 Task: Search one way flight ticket for 4 adults, 1 infant in seat and 1 infant on lap in premium economy from Riverton: Central Wyoming Regional Airport (was Riverton Regional) to Laramie: Laramie Regional Airport on 5-3-2023. Choice of flights is American. Number of bags: 5 checked bags. Price is upto 98000. Outbound departure time preference is 14:45.
Action: Mouse moved to (323, 273)
Screenshot: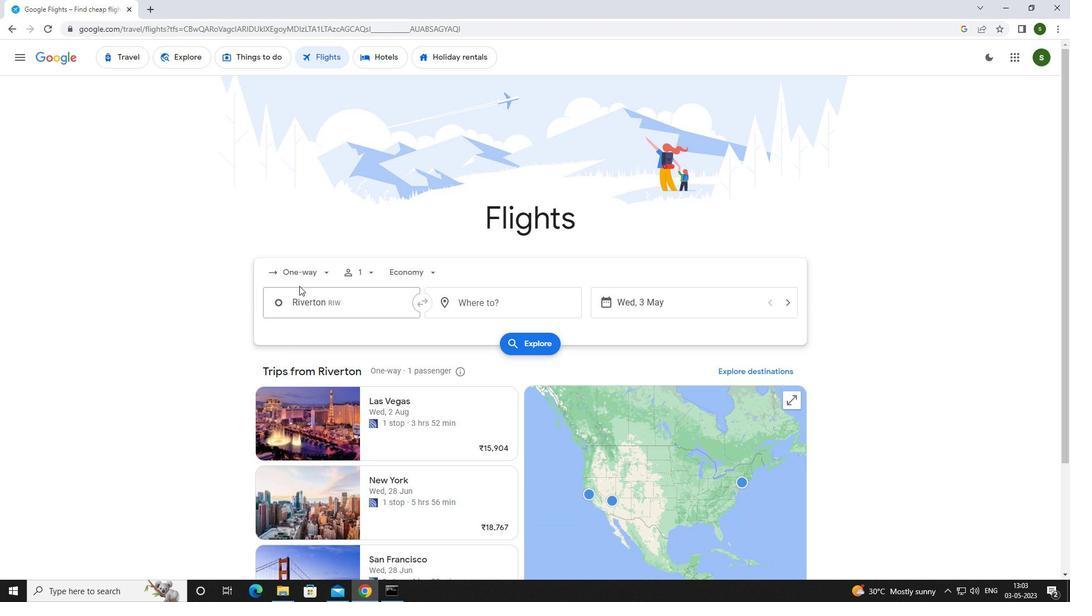 
Action: Mouse pressed left at (323, 273)
Screenshot: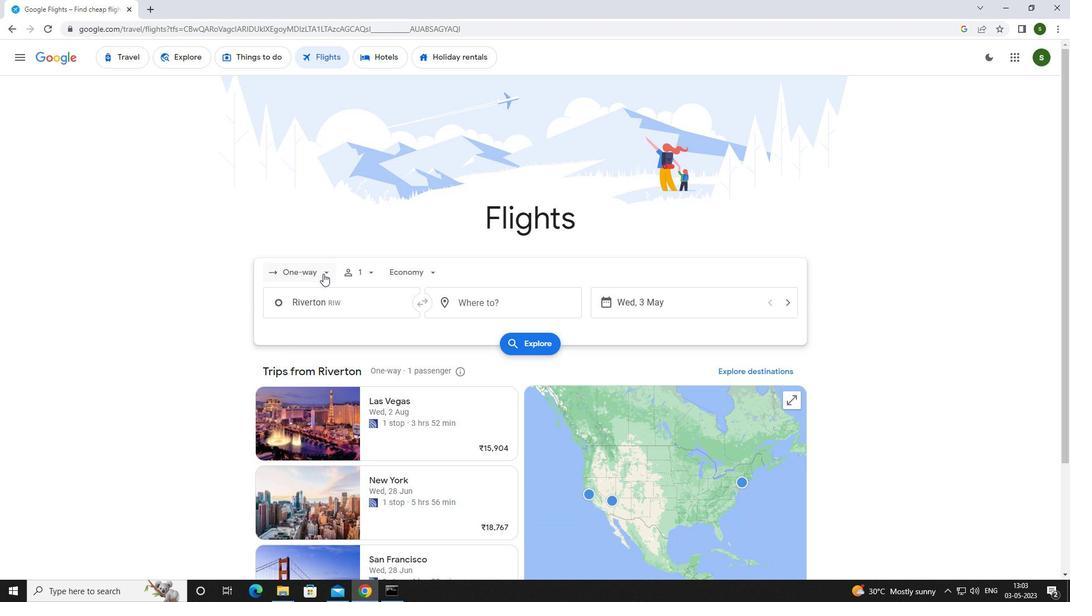 
Action: Mouse moved to (313, 328)
Screenshot: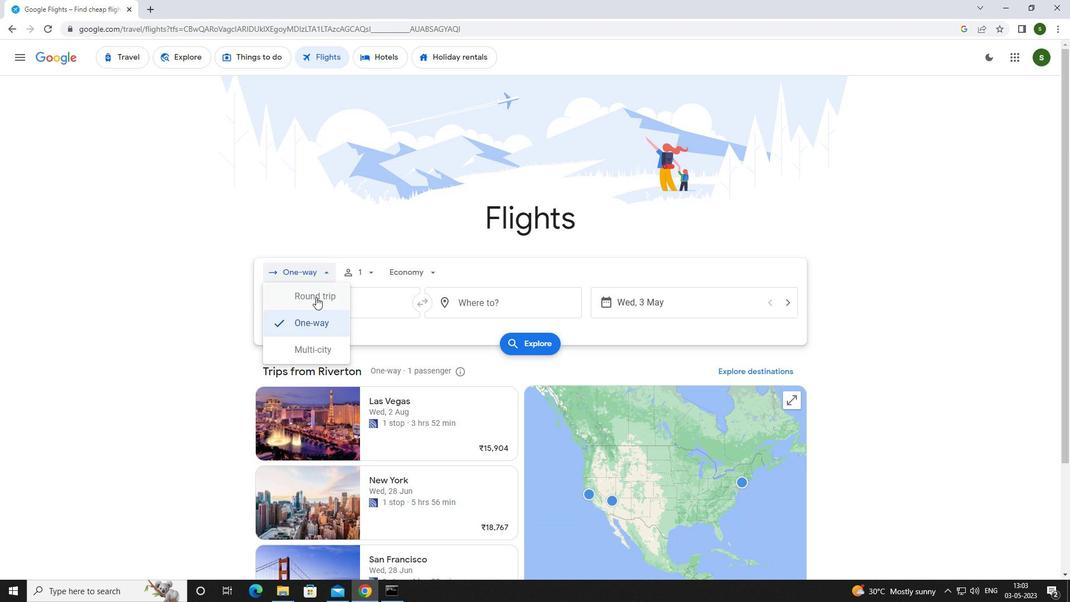 
Action: Mouse pressed left at (313, 328)
Screenshot: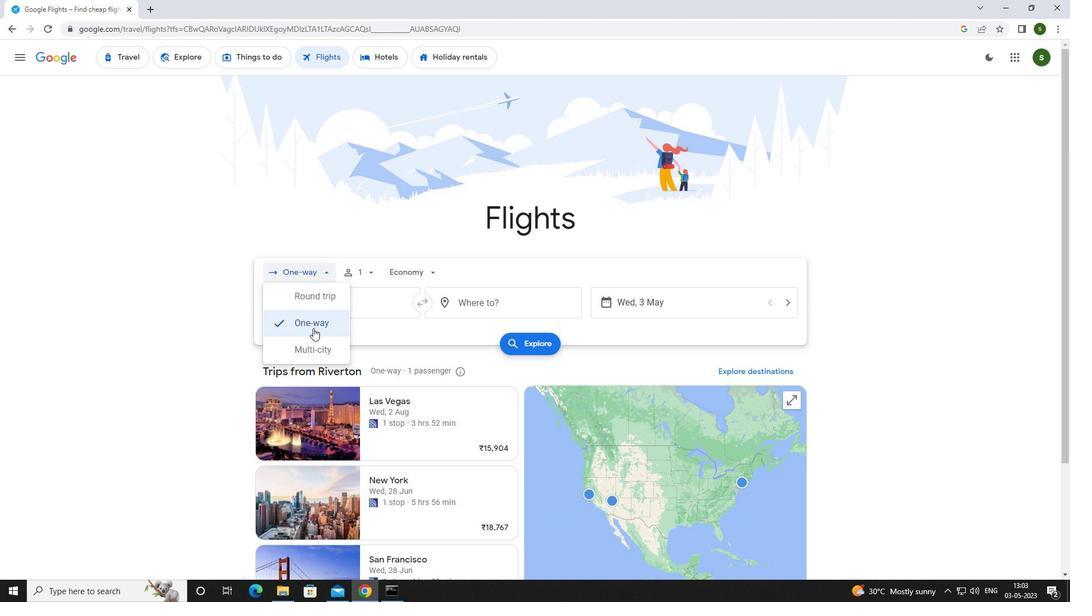 
Action: Mouse moved to (371, 277)
Screenshot: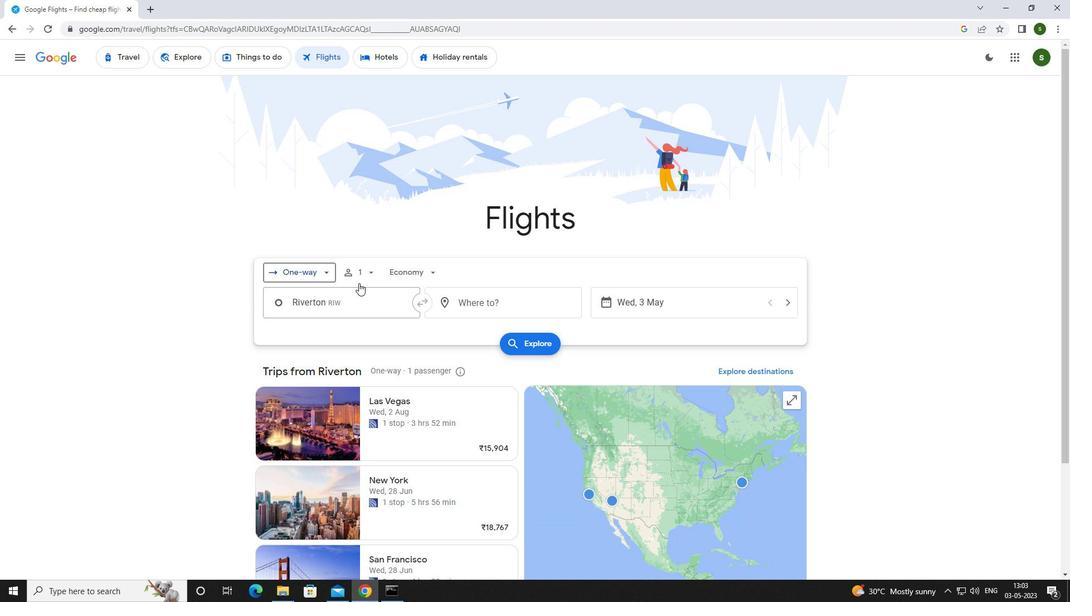 
Action: Mouse pressed left at (371, 277)
Screenshot: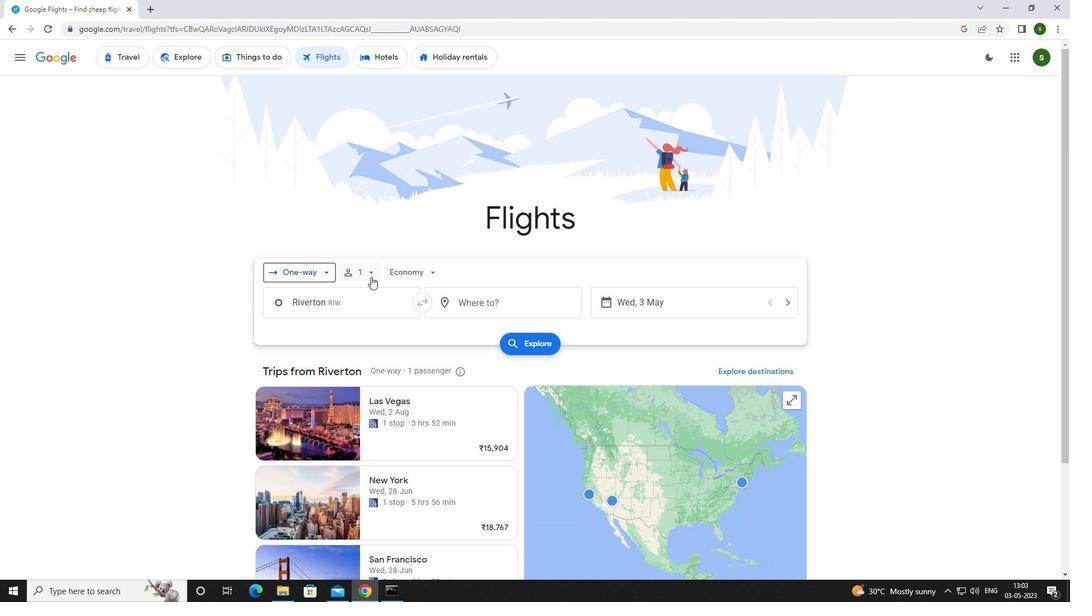 
Action: Mouse moved to (452, 303)
Screenshot: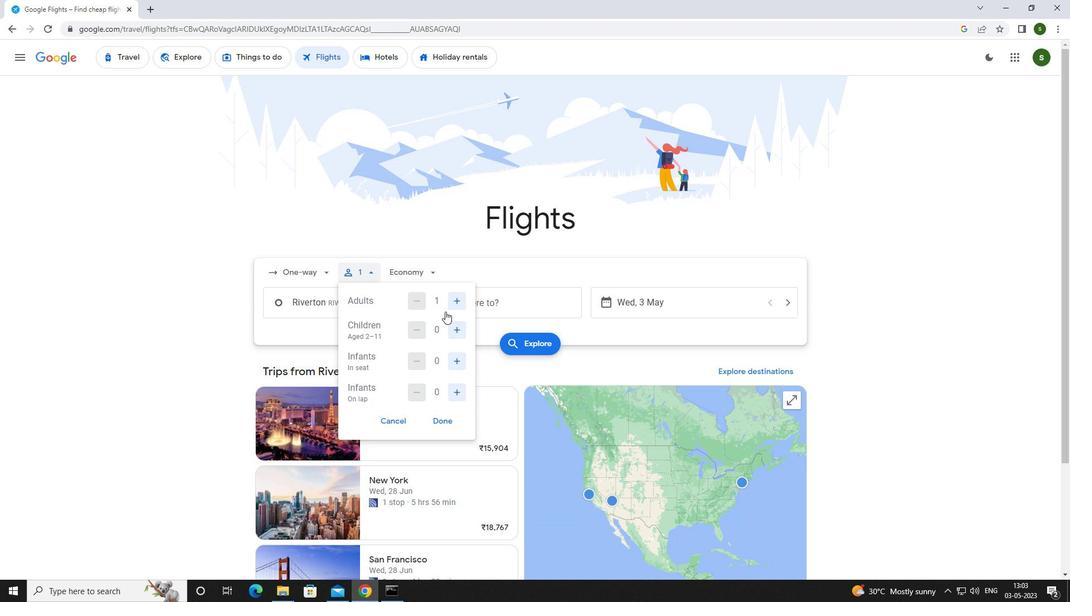 
Action: Mouse pressed left at (452, 303)
Screenshot: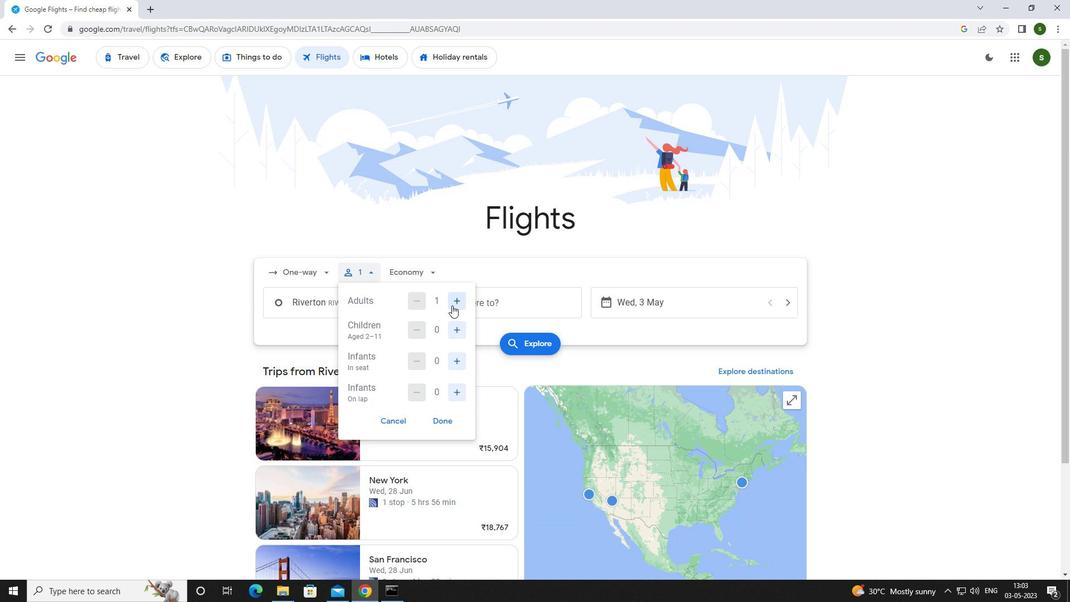 
Action: Mouse pressed left at (452, 303)
Screenshot: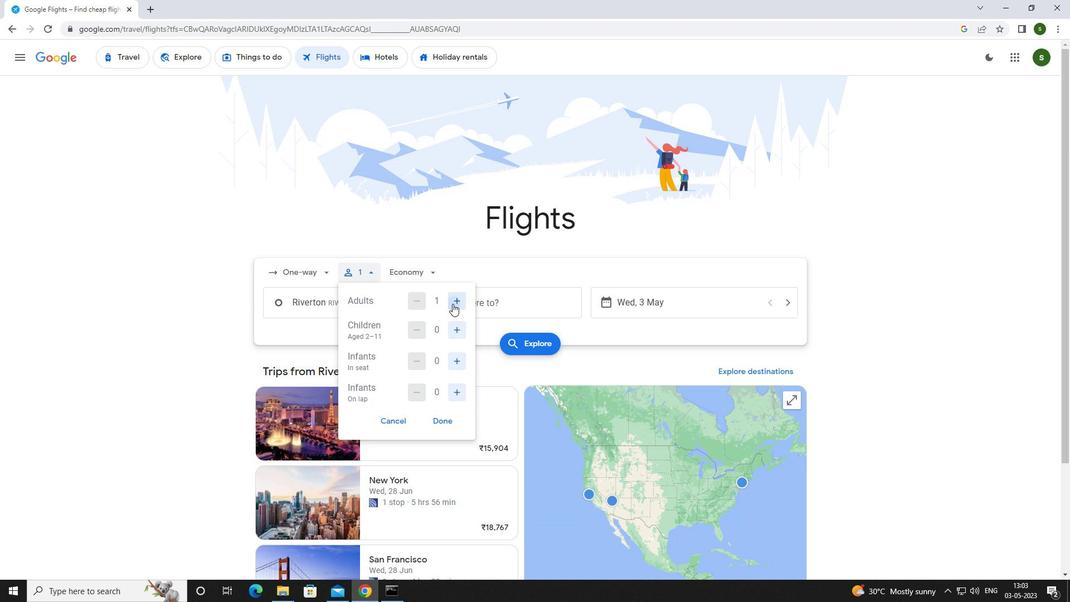 
Action: Mouse pressed left at (452, 303)
Screenshot: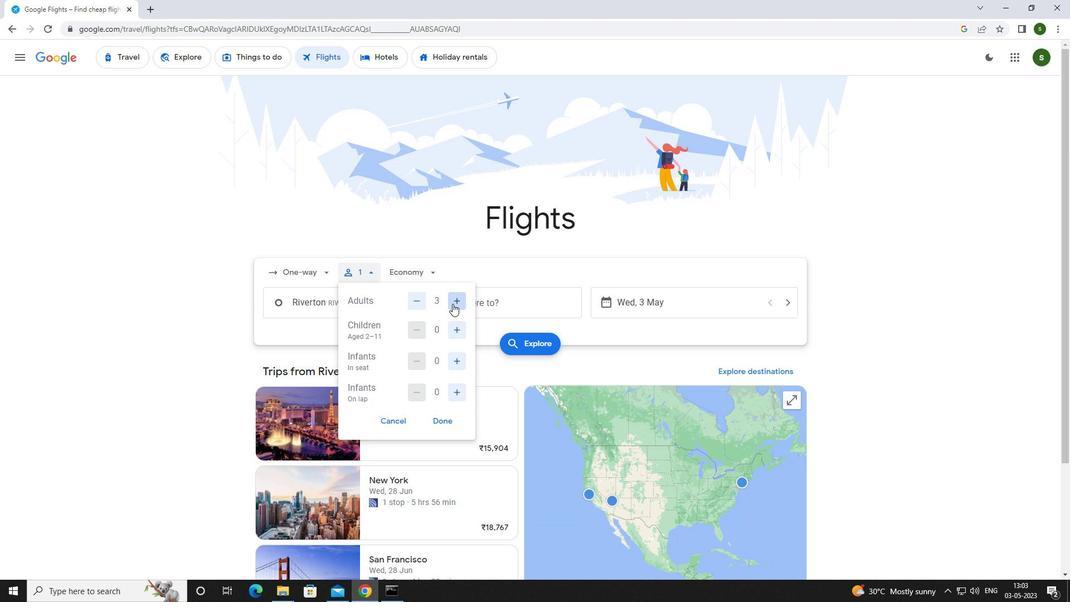 
Action: Mouse moved to (463, 361)
Screenshot: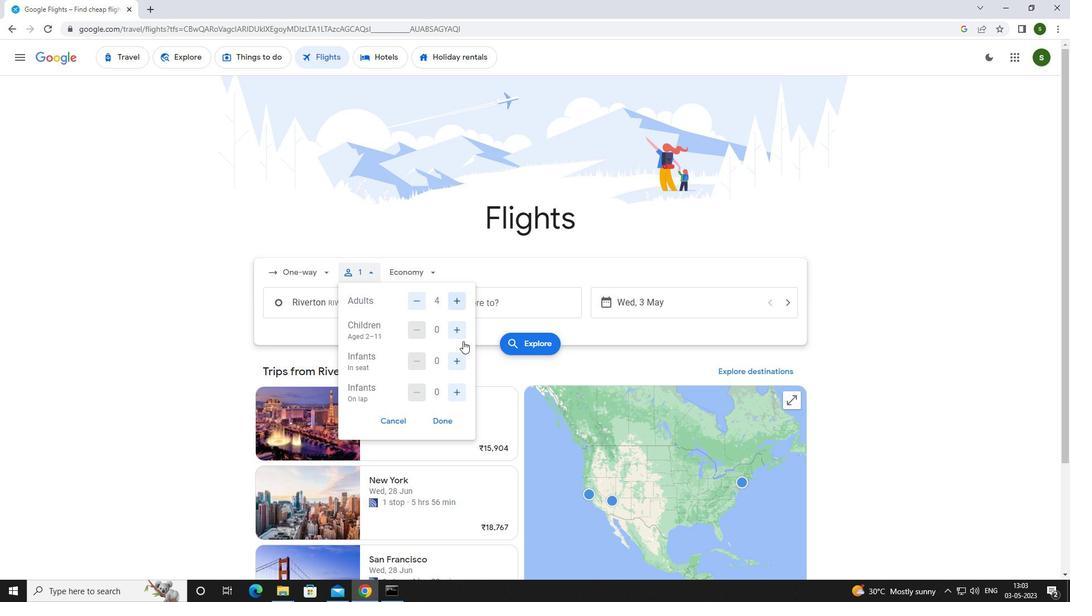 
Action: Mouse pressed left at (463, 361)
Screenshot: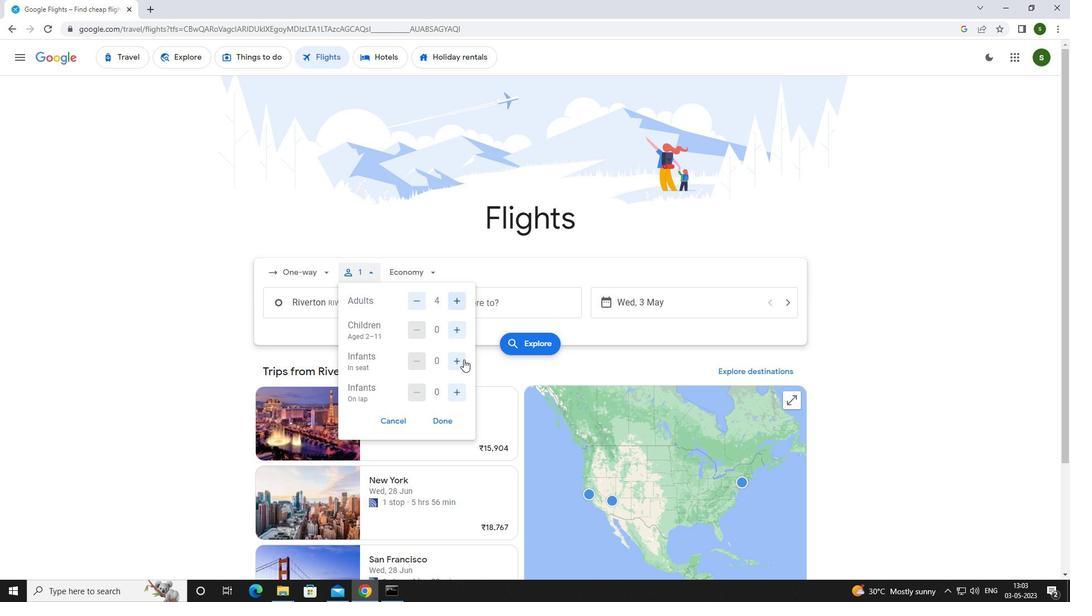 
Action: Mouse moved to (450, 386)
Screenshot: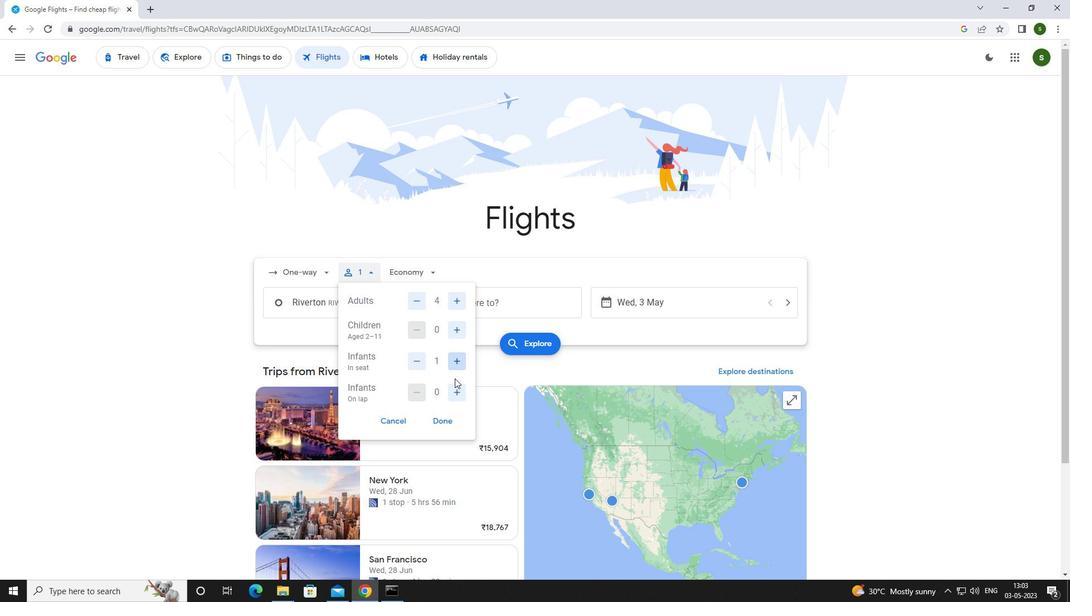 
Action: Mouse pressed left at (450, 386)
Screenshot: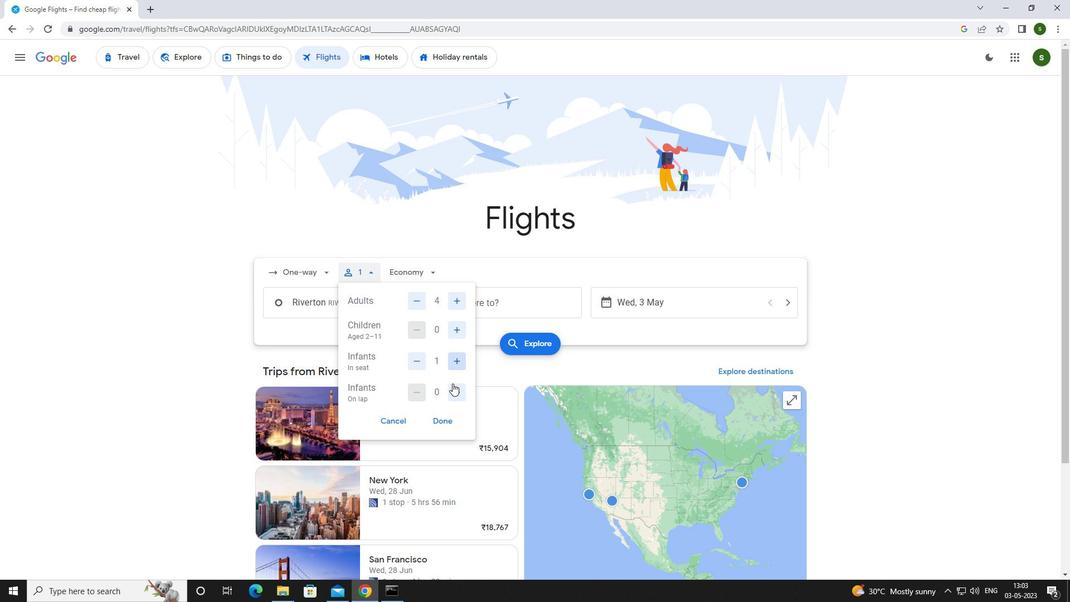 
Action: Mouse moved to (424, 273)
Screenshot: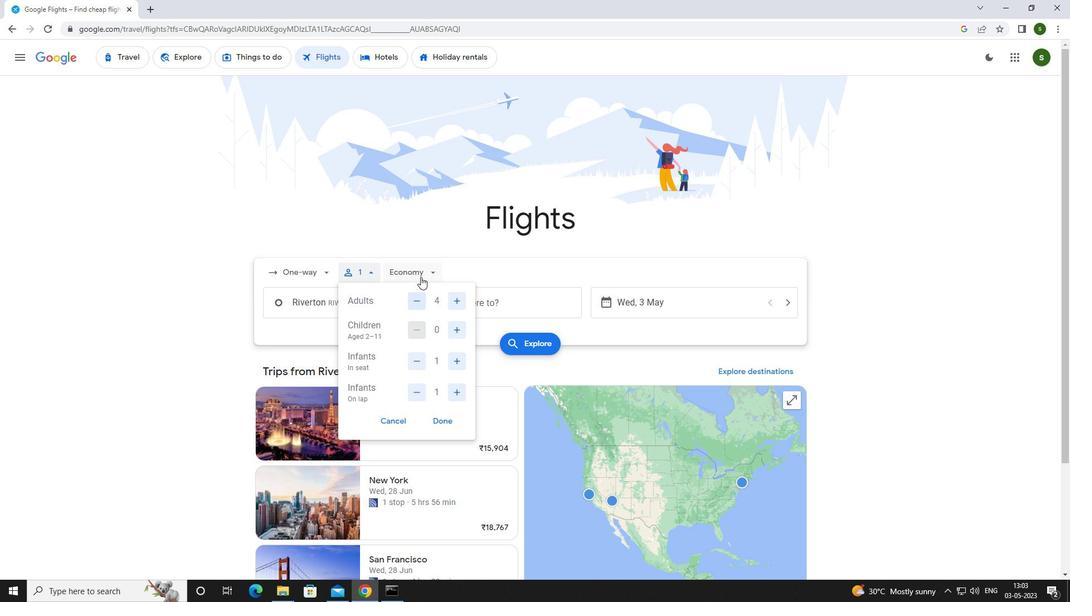 
Action: Mouse pressed left at (424, 273)
Screenshot: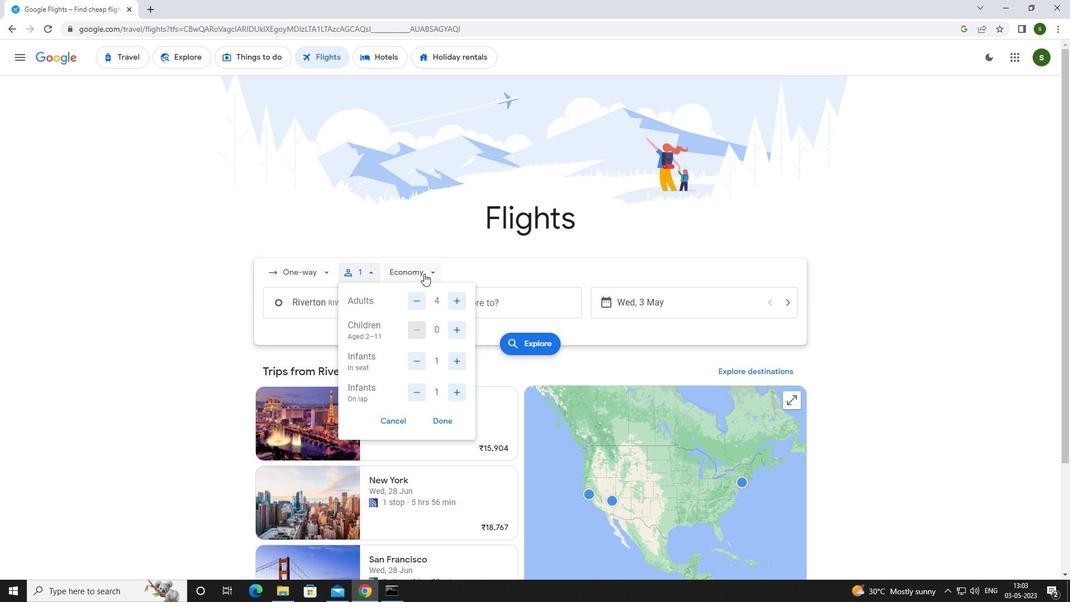 
Action: Mouse moved to (438, 323)
Screenshot: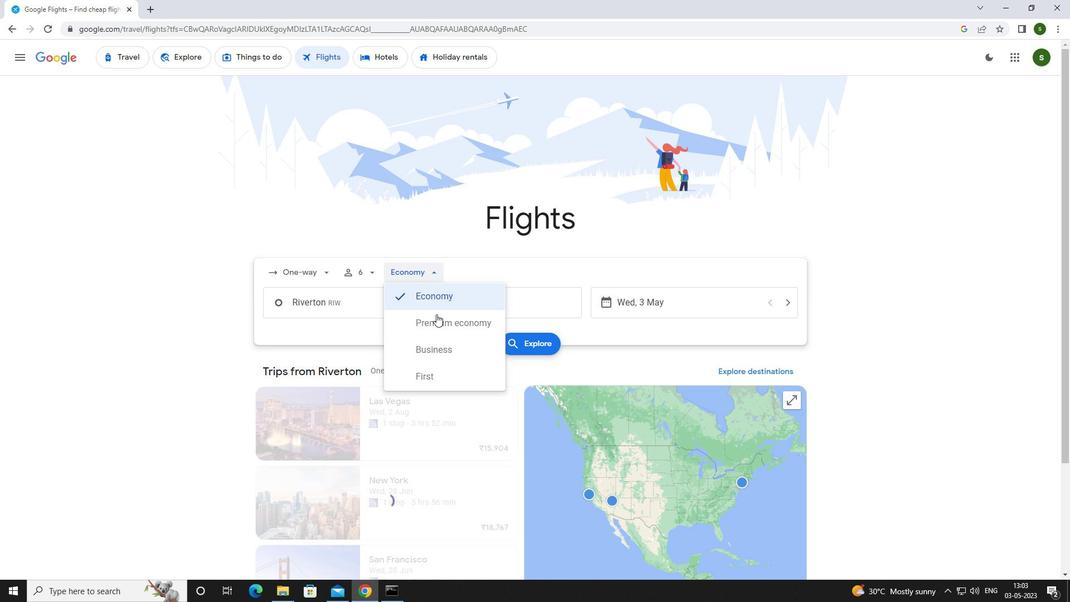 
Action: Mouse pressed left at (438, 323)
Screenshot: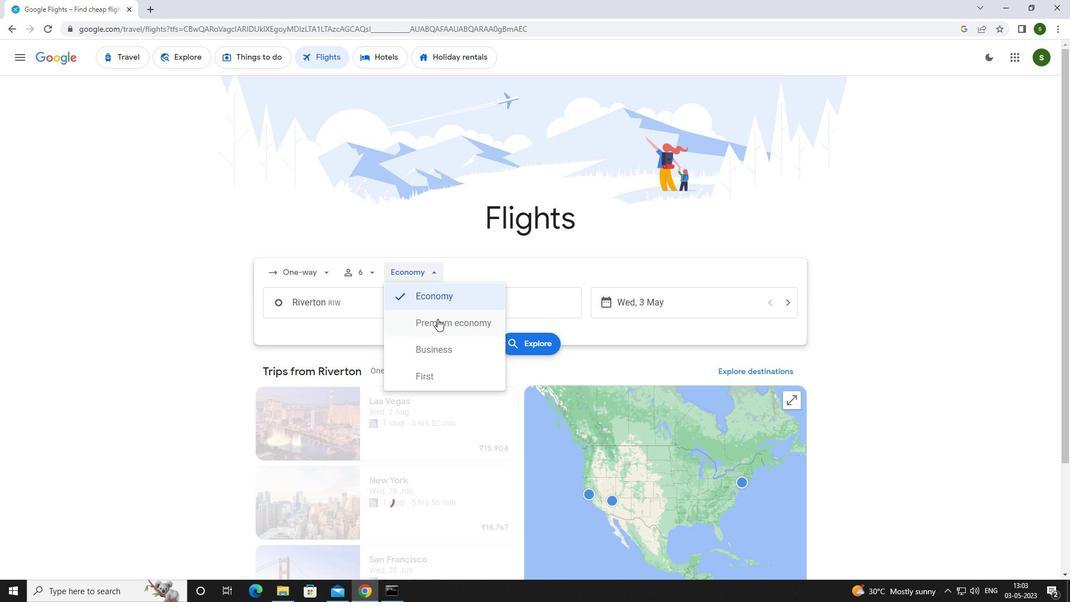 
Action: Mouse moved to (373, 303)
Screenshot: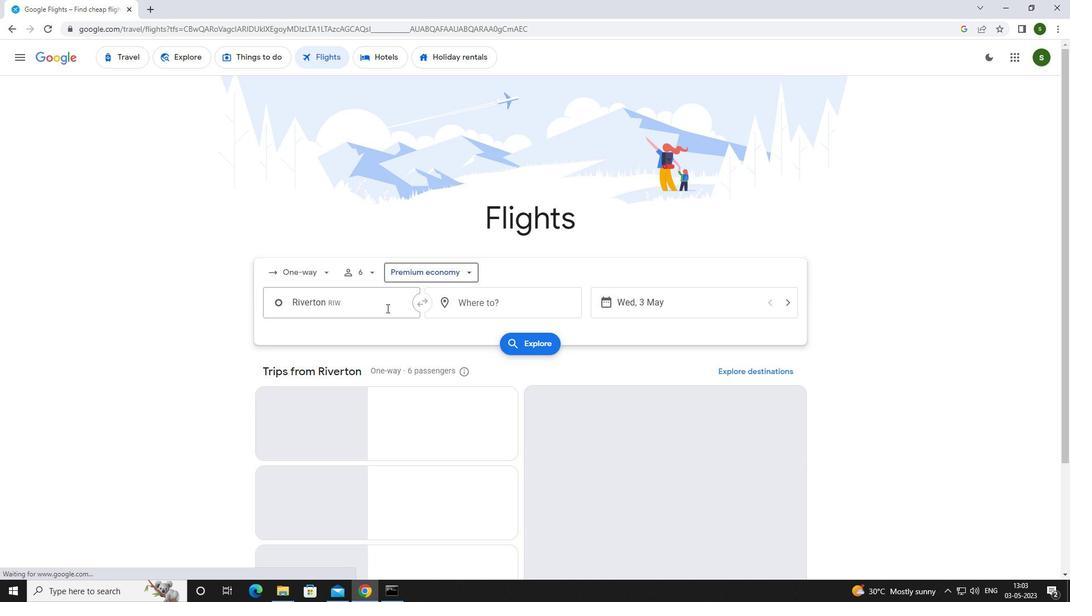 
Action: Mouse pressed left at (373, 303)
Screenshot: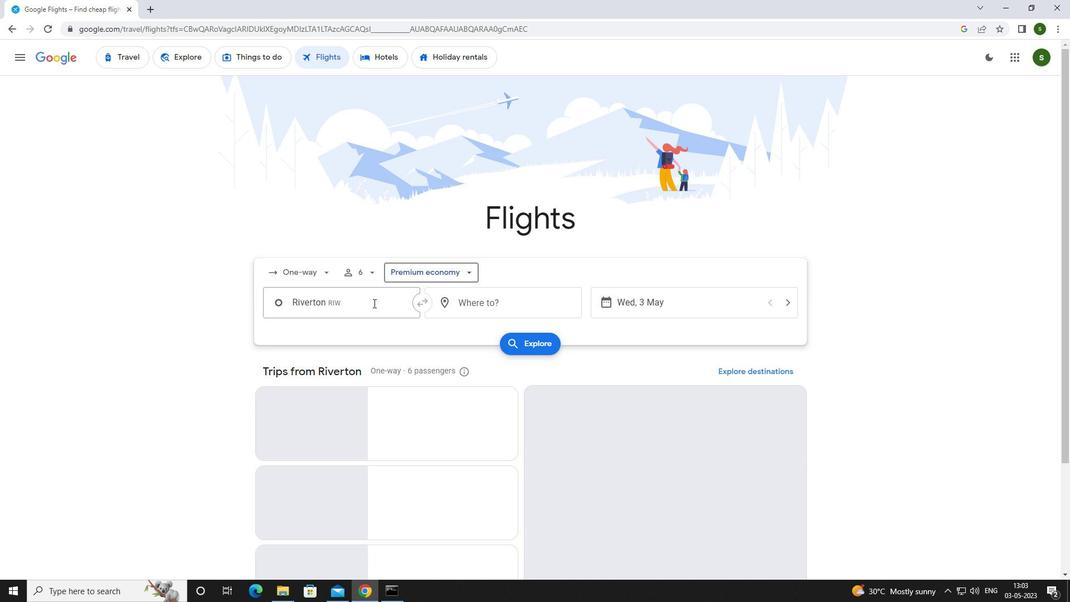
Action: Key pressed <Key.caps_lock>r<Key.caps_lock>iverton
Screenshot: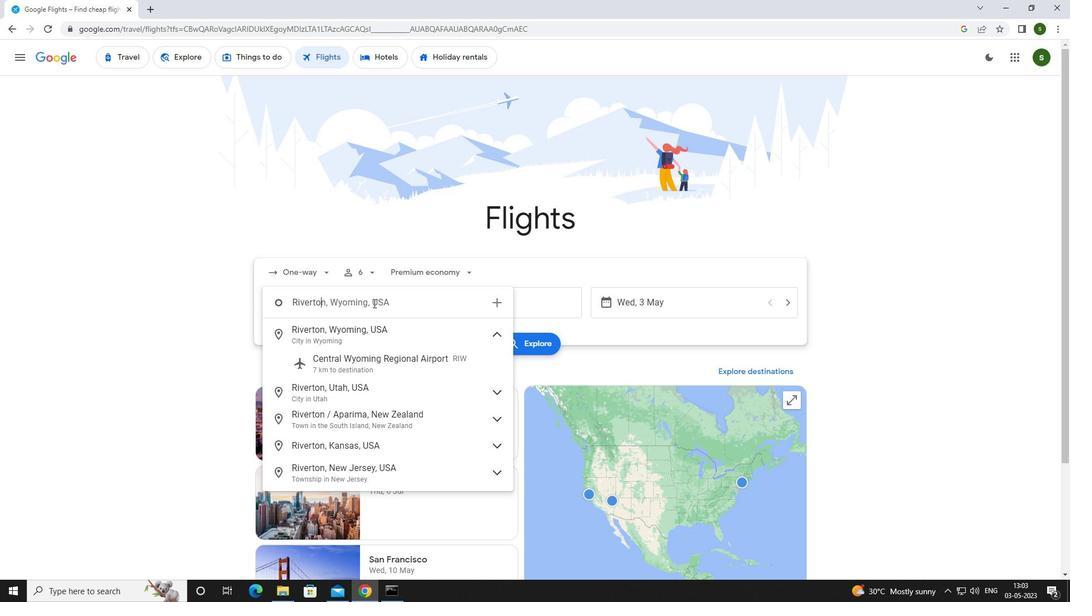
Action: Mouse moved to (377, 361)
Screenshot: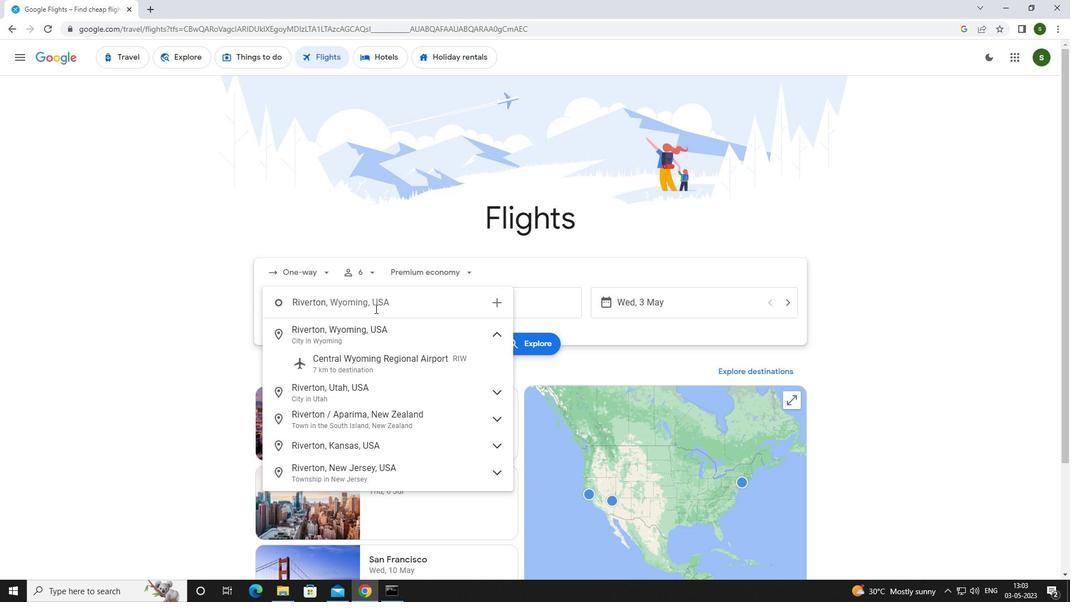 
Action: Mouse pressed left at (377, 361)
Screenshot: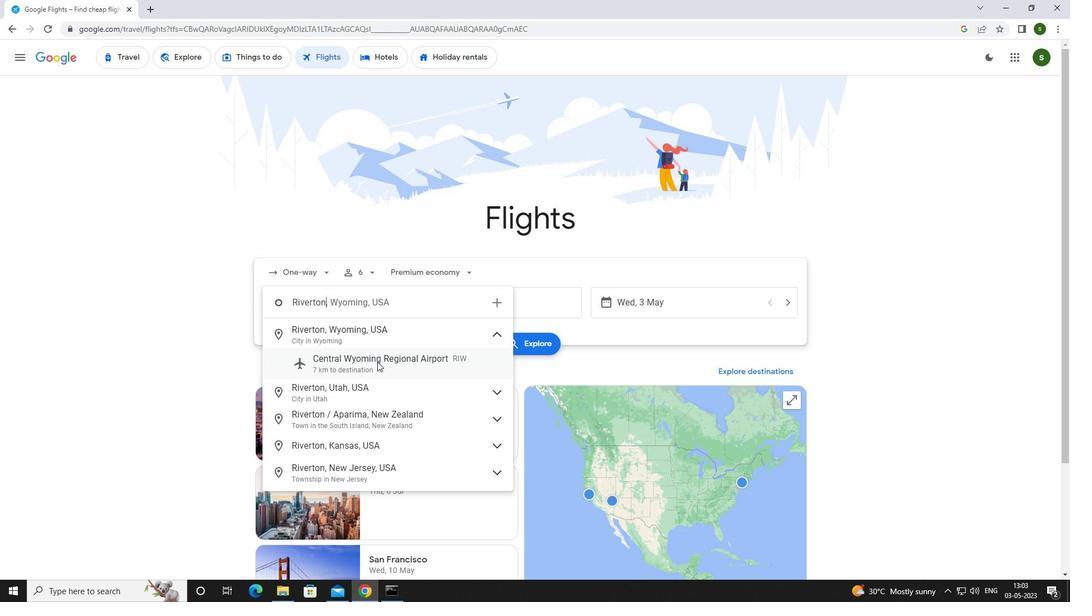 
Action: Mouse moved to (530, 301)
Screenshot: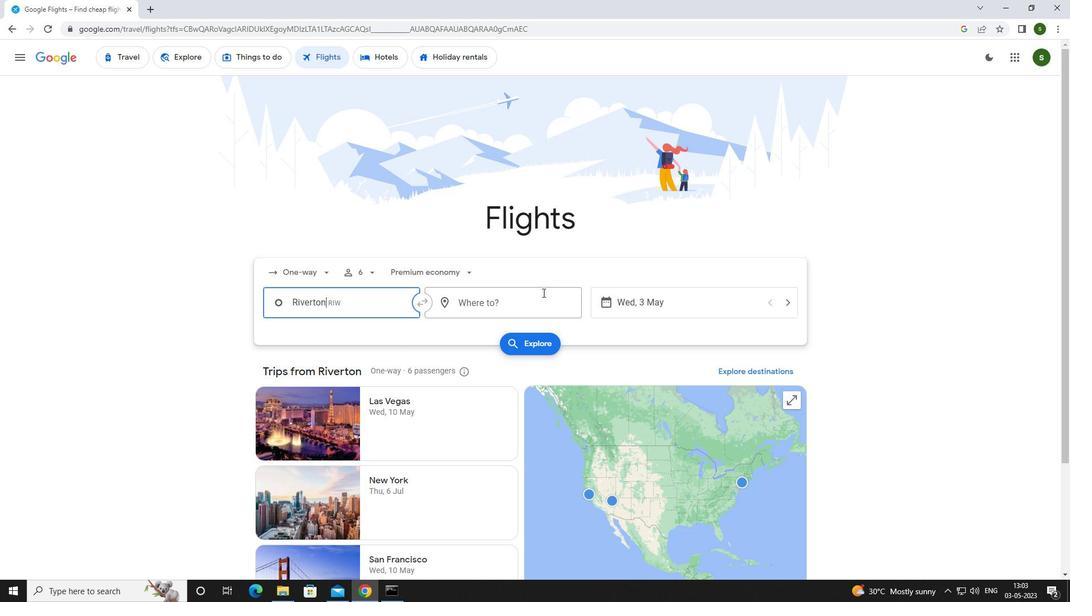 
Action: Mouse pressed left at (530, 301)
Screenshot: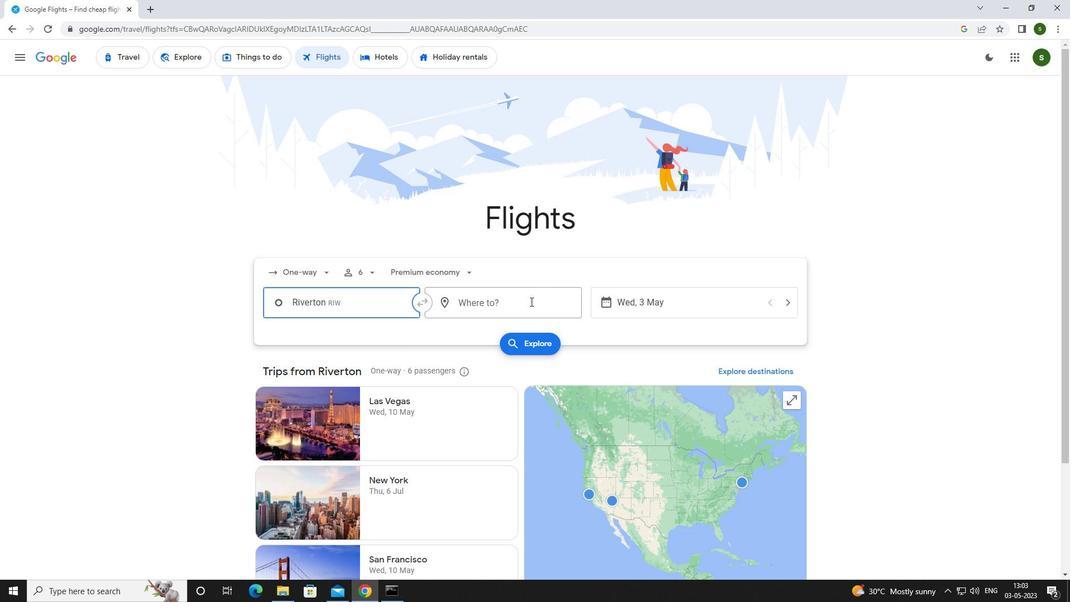 
Action: Key pressed <Key.caps_lock>l<Key.caps_lock>aramie
Screenshot: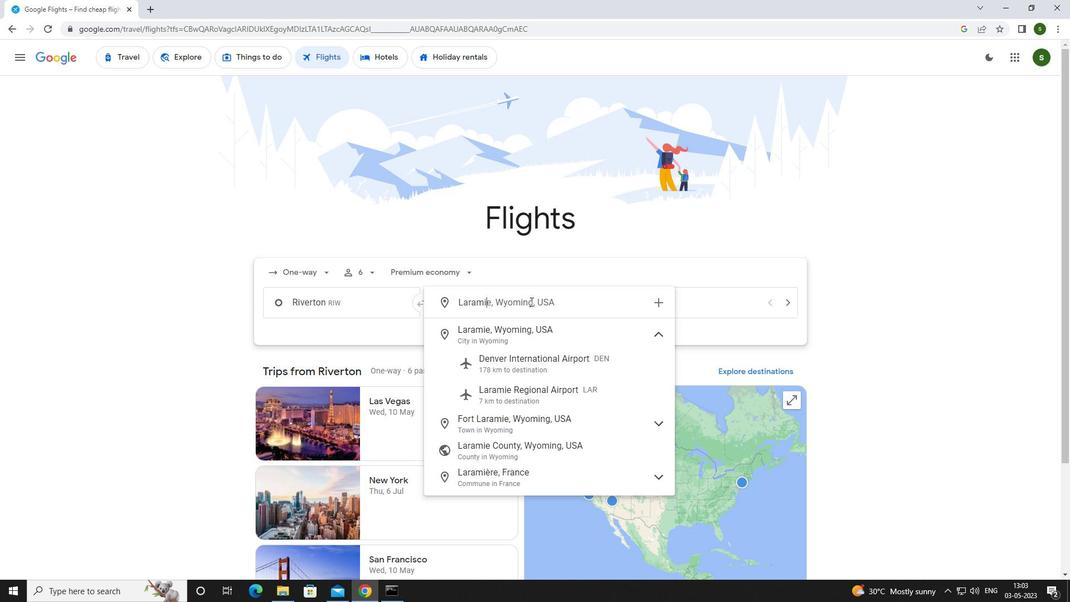 
Action: Mouse moved to (549, 381)
Screenshot: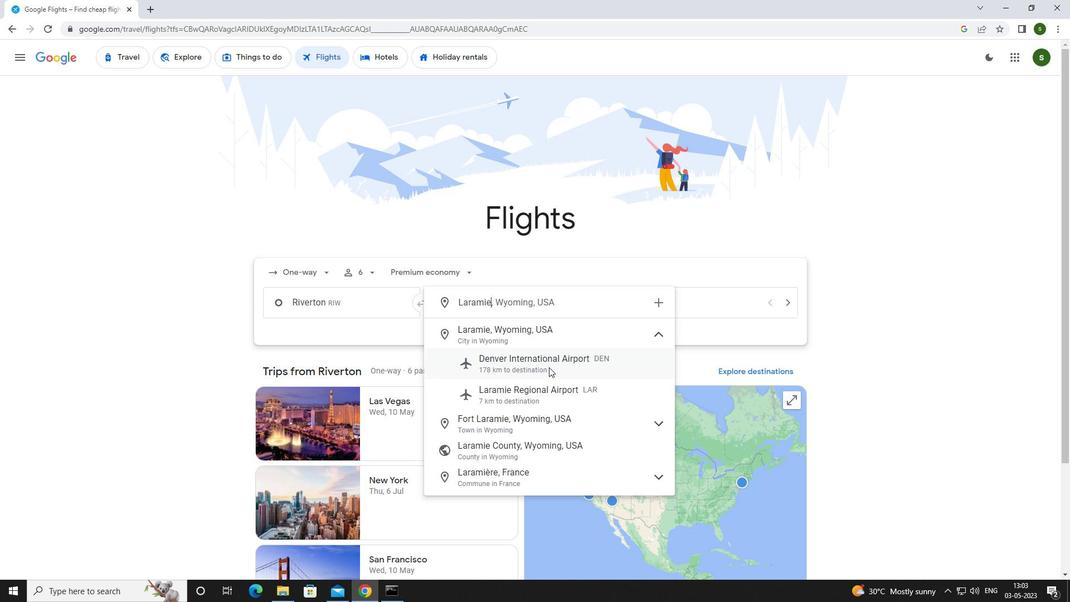 
Action: Mouse pressed left at (549, 381)
Screenshot: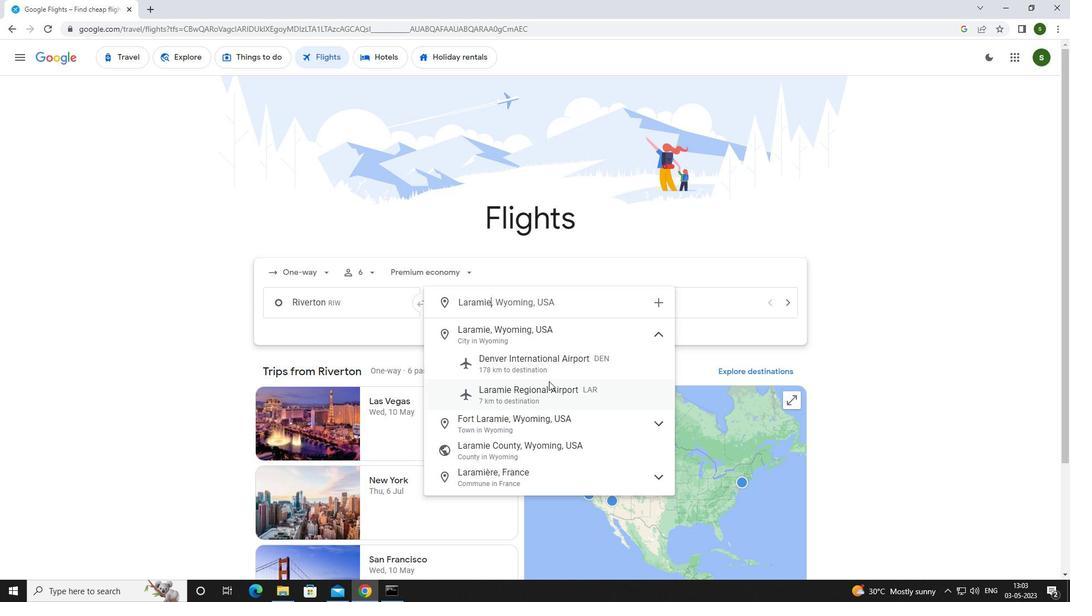 
Action: Mouse moved to (676, 299)
Screenshot: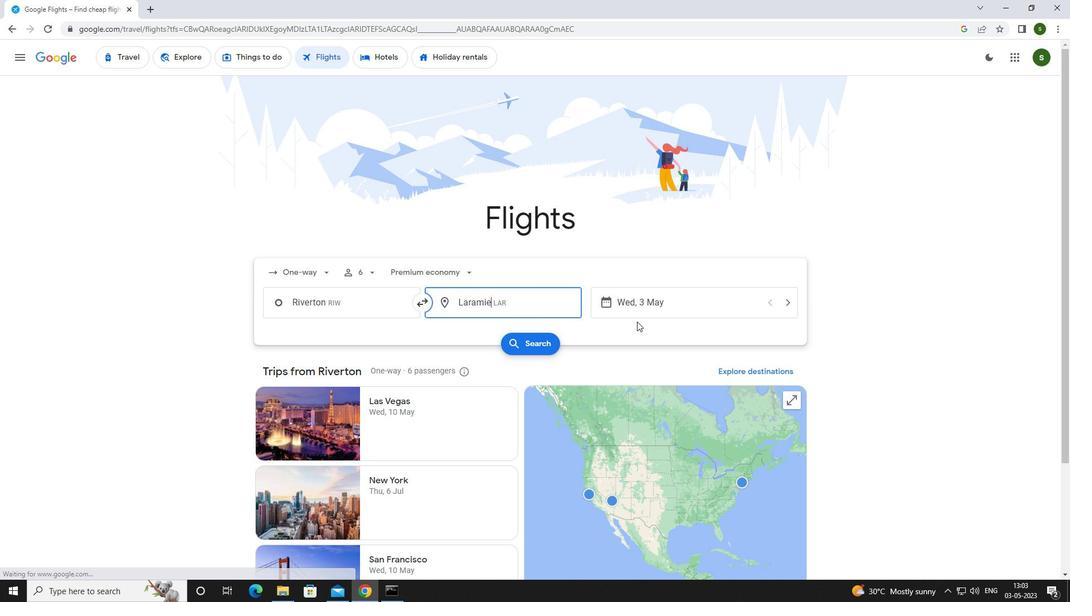 
Action: Mouse pressed left at (676, 299)
Screenshot: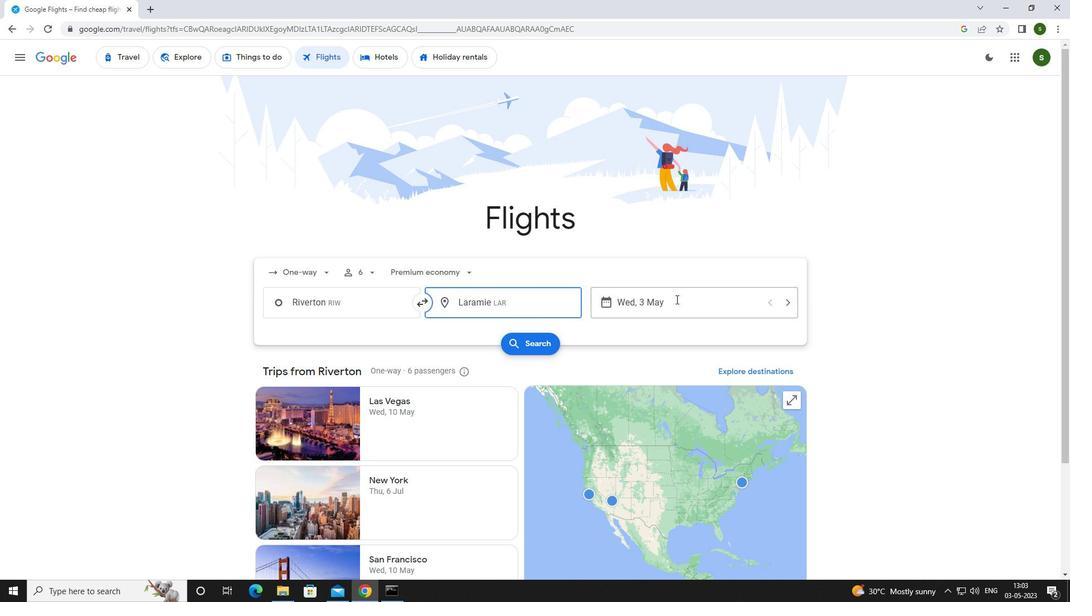 
Action: Mouse moved to (477, 368)
Screenshot: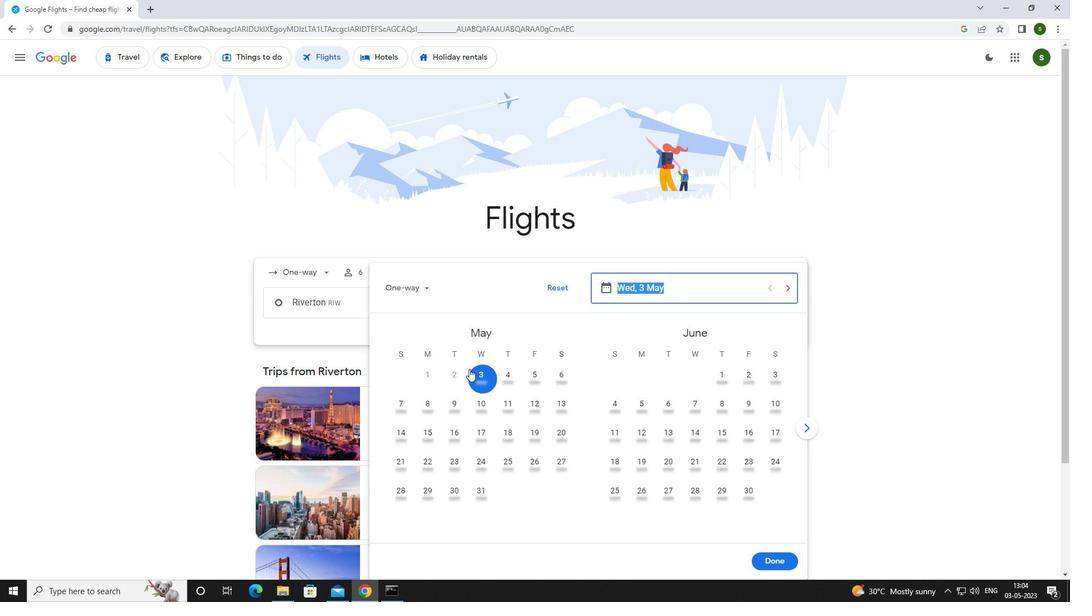 
Action: Mouse pressed left at (477, 368)
Screenshot: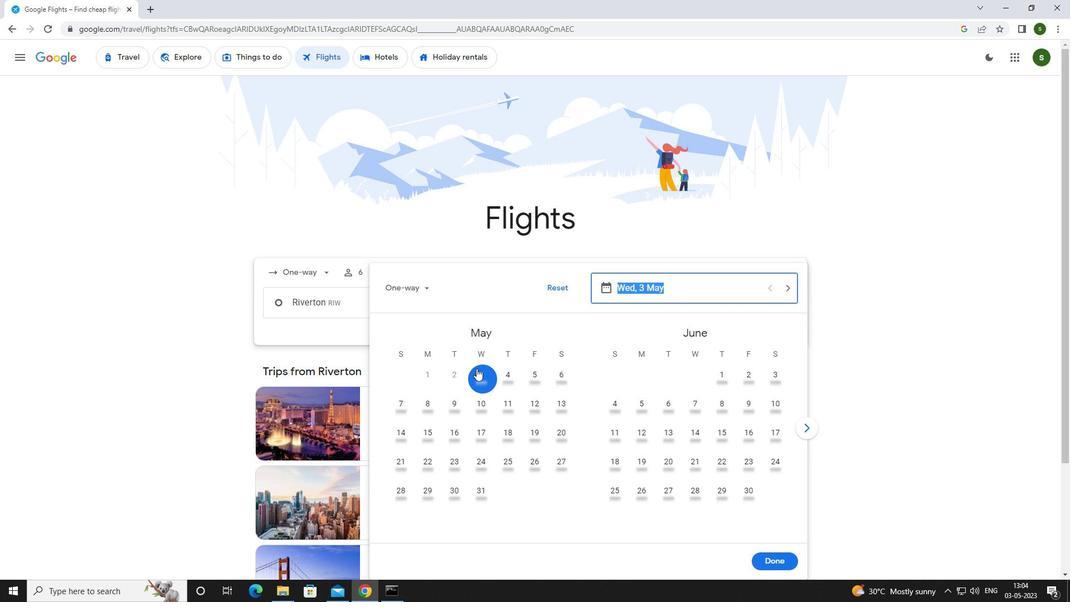 
Action: Mouse moved to (766, 558)
Screenshot: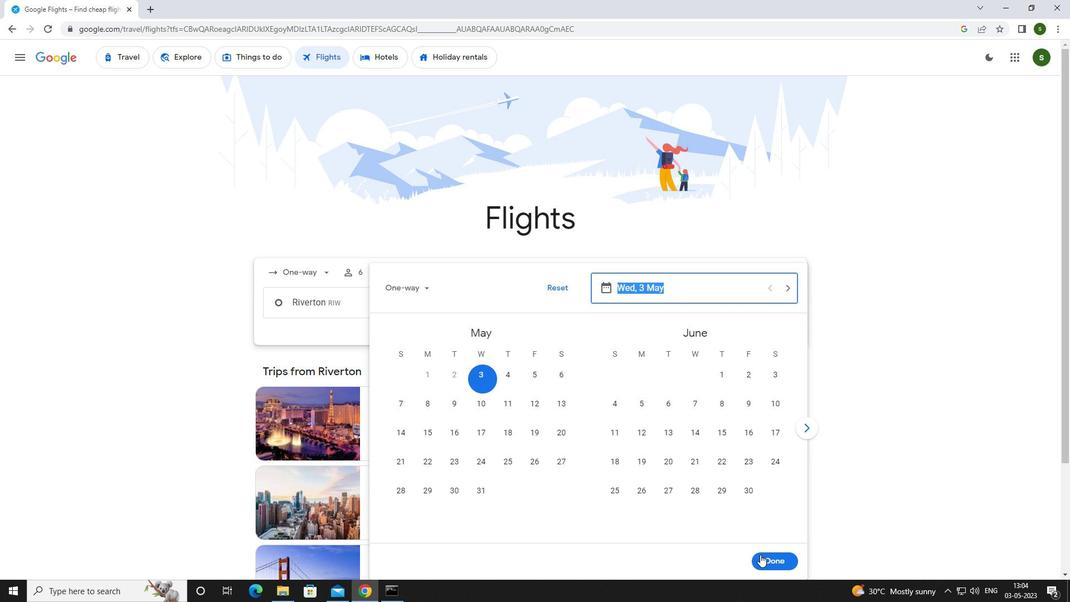 
Action: Mouse pressed left at (766, 558)
Screenshot: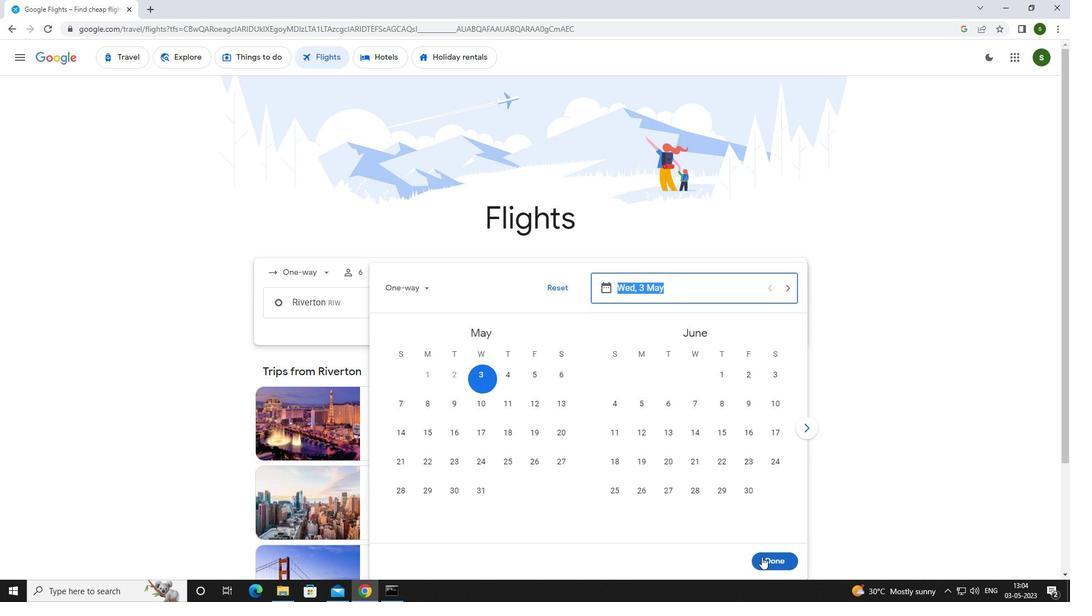 
Action: Mouse moved to (525, 339)
Screenshot: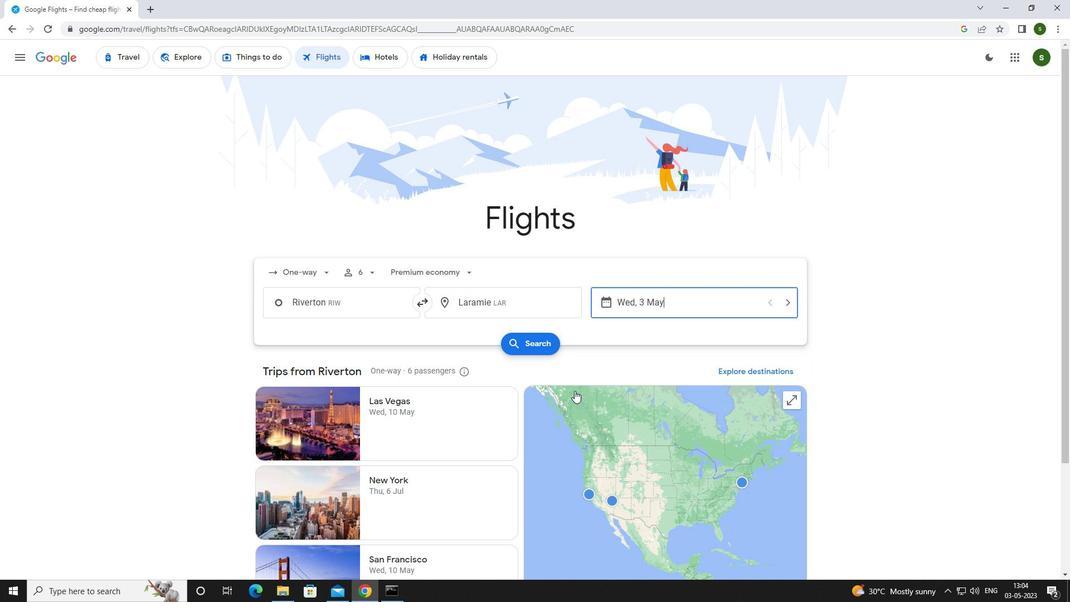 
Action: Mouse pressed left at (525, 339)
Screenshot: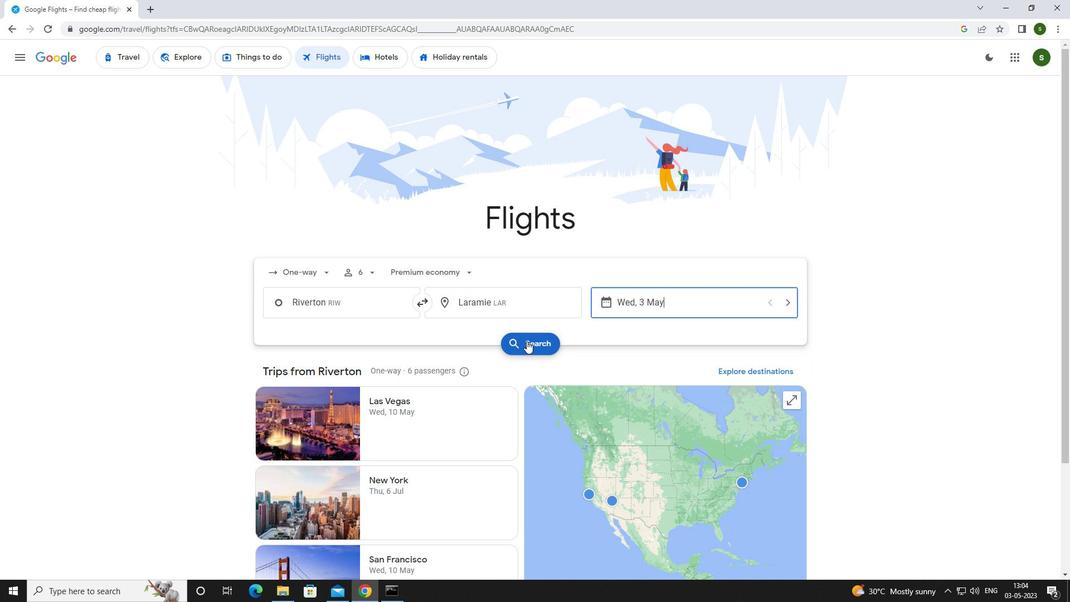 
Action: Mouse moved to (287, 162)
Screenshot: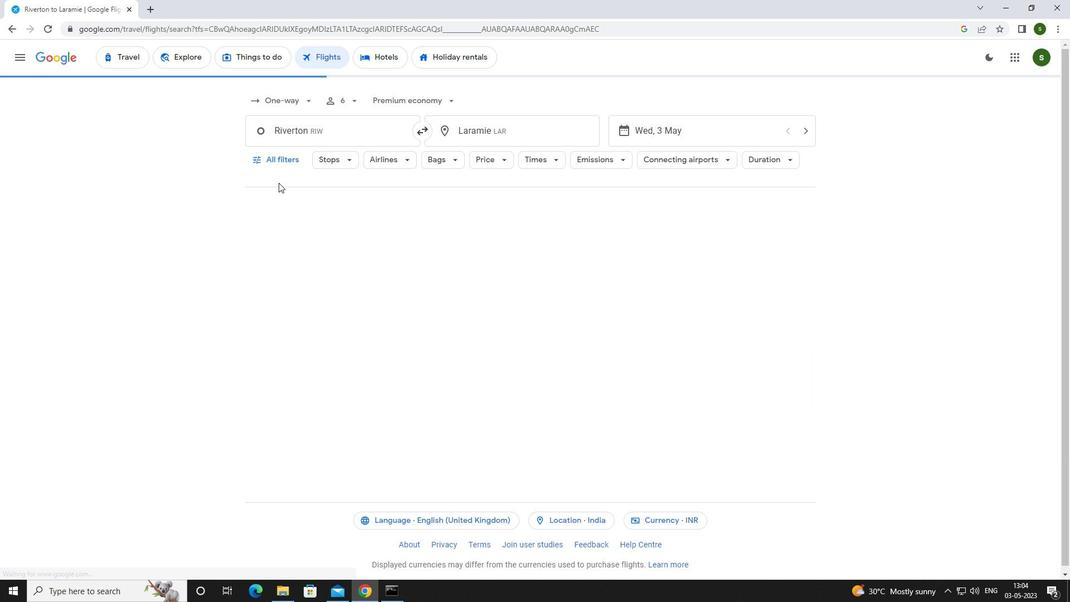 
Action: Mouse pressed left at (287, 162)
Screenshot: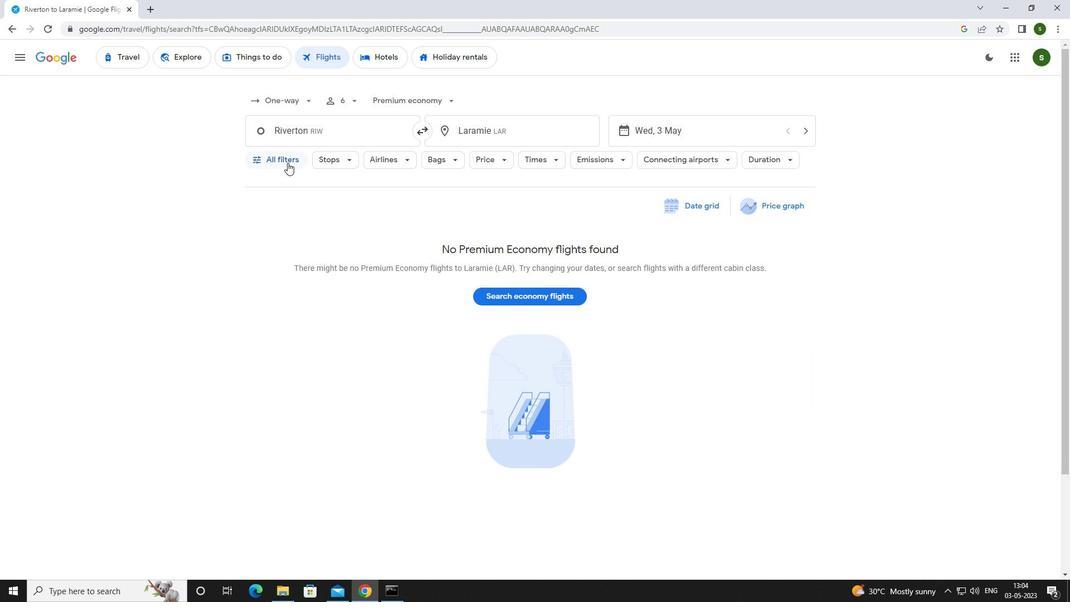 
Action: Mouse moved to (413, 399)
Screenshot: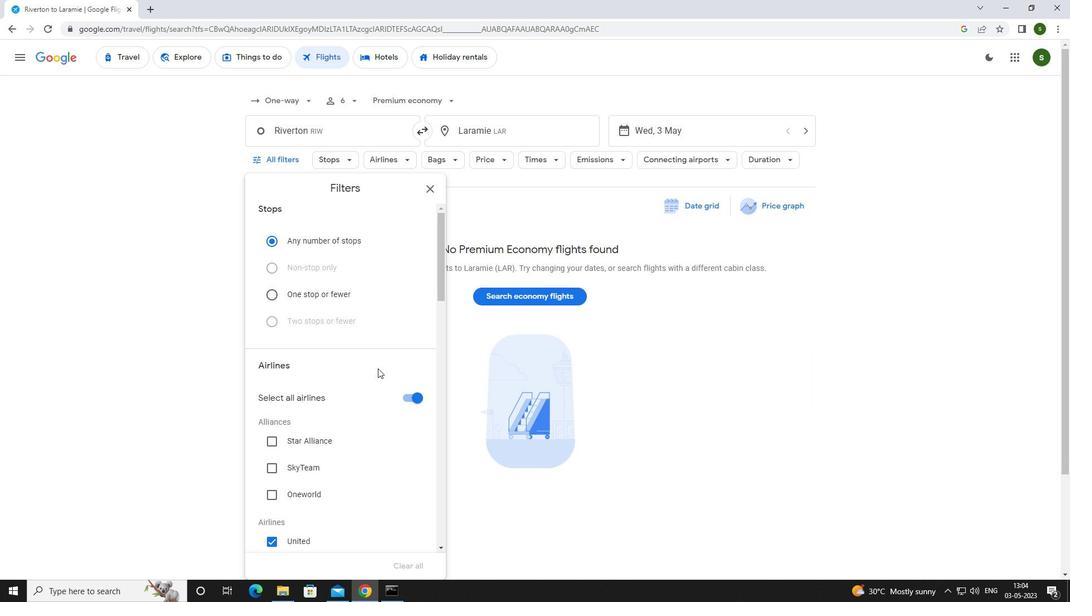 
Action: Mouse pressed left at (413, 399)
Screenshot: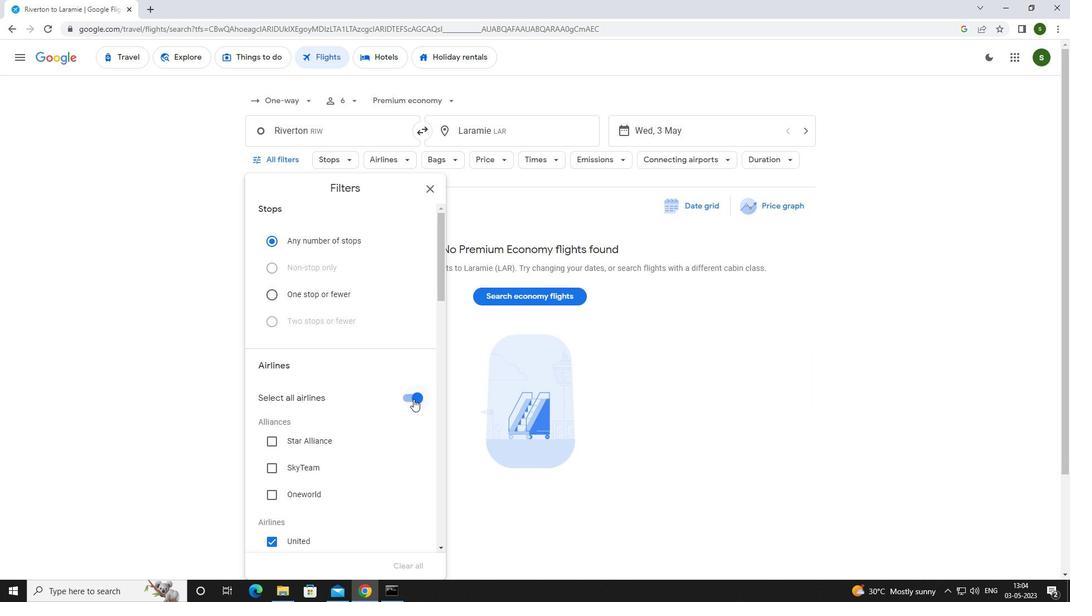 
Action: Mouse moved to (356, 352)
Screenshot: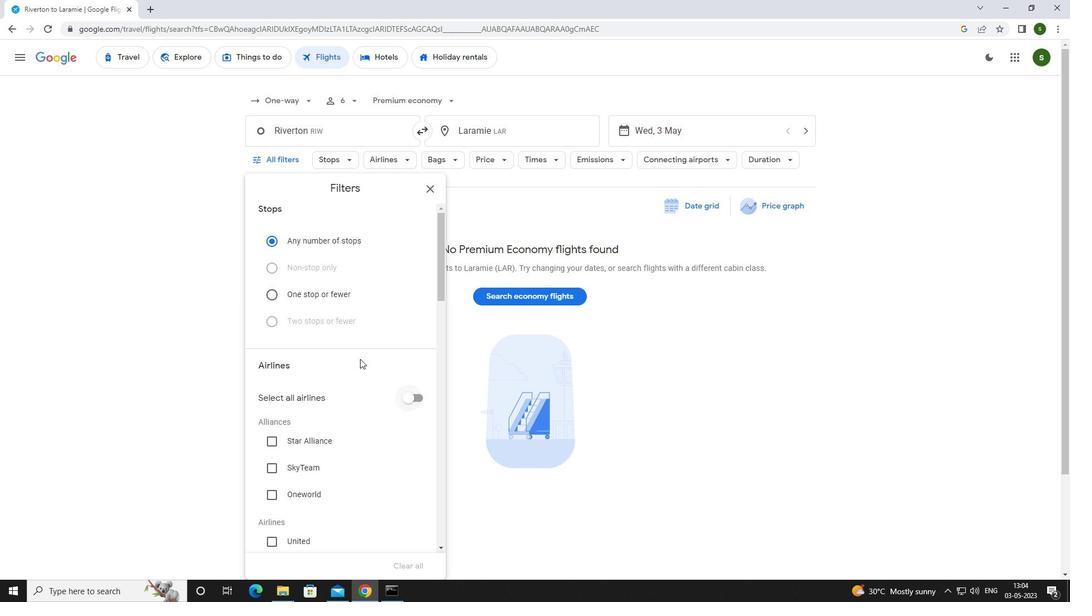 
Action: Mouse scrolled (356, 351) with delta (0, 0)
Screenshot: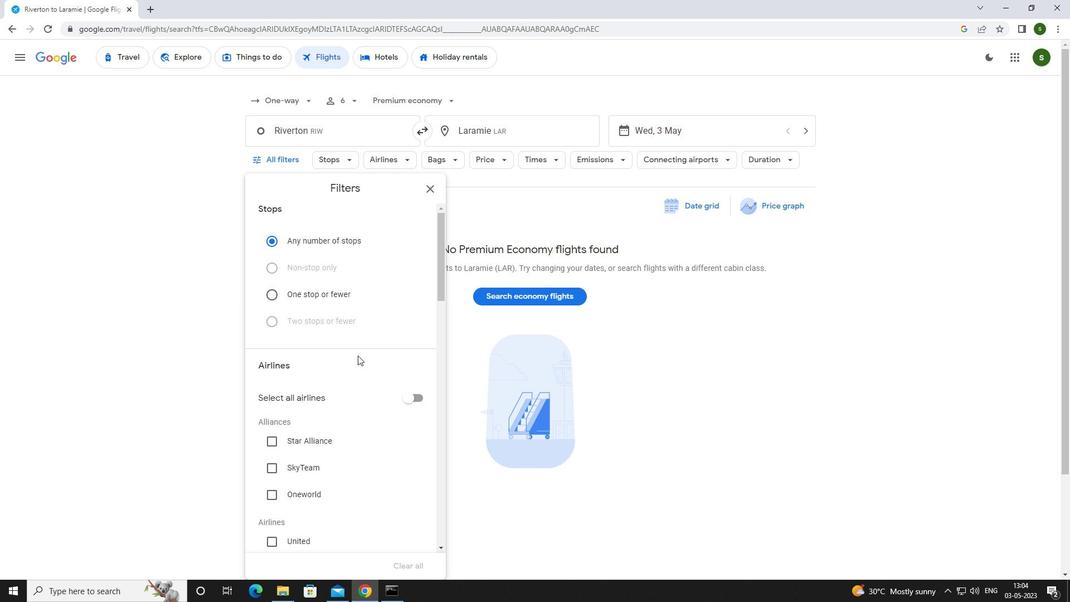 
Action: Mouse scrolled (356, 351) with delta (0, 0)
Screenshot: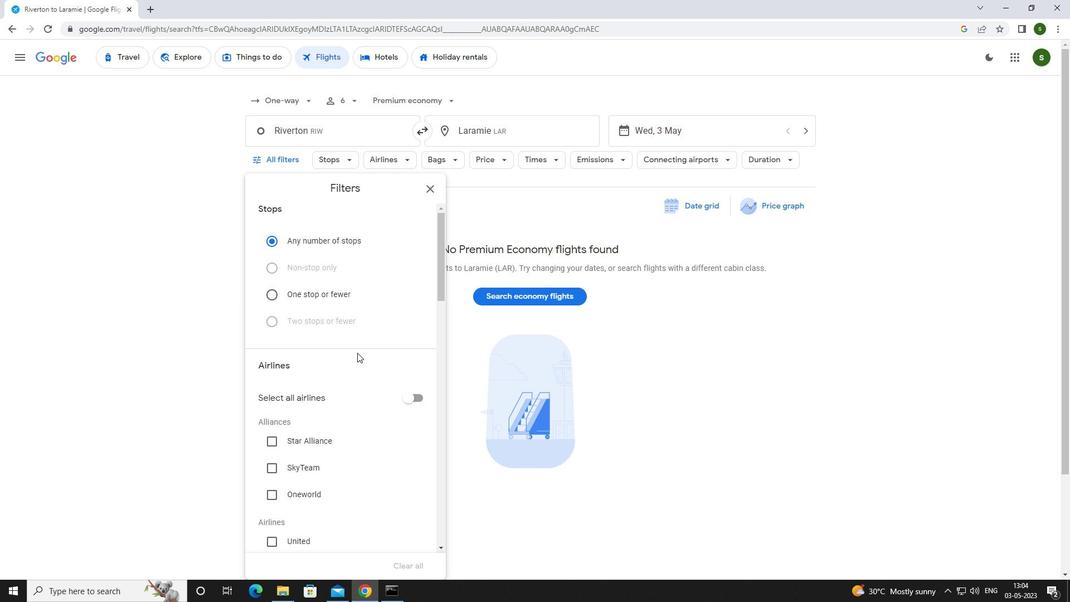 
Action: Mouse scrolled (356, 351) with delta (0, 0)
Screenshot: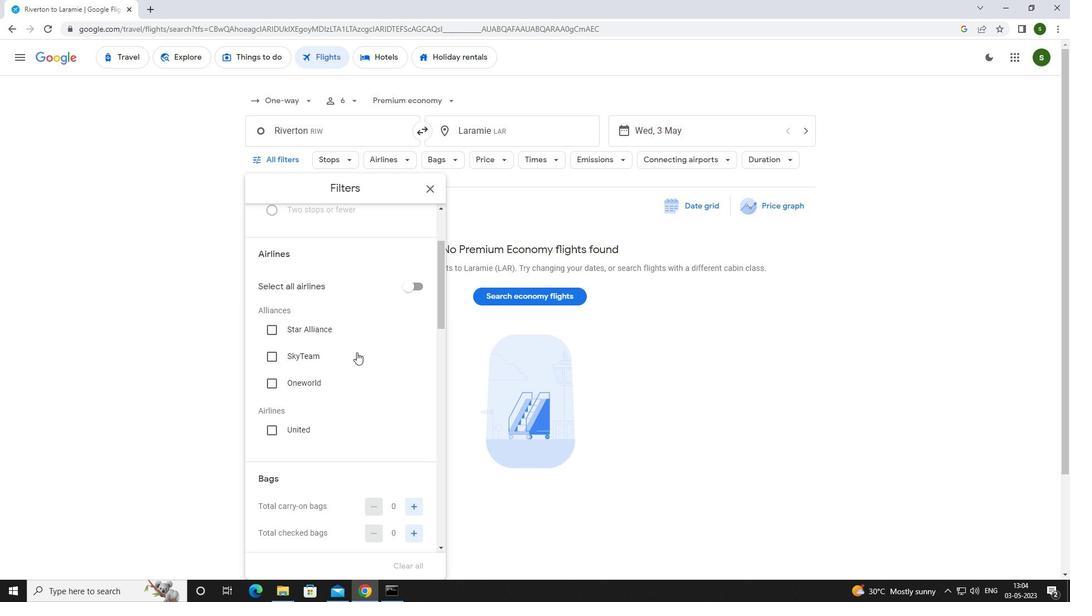 
Action: Mouse scrolled (356, 351) with delta (0, 0)
Screenshot: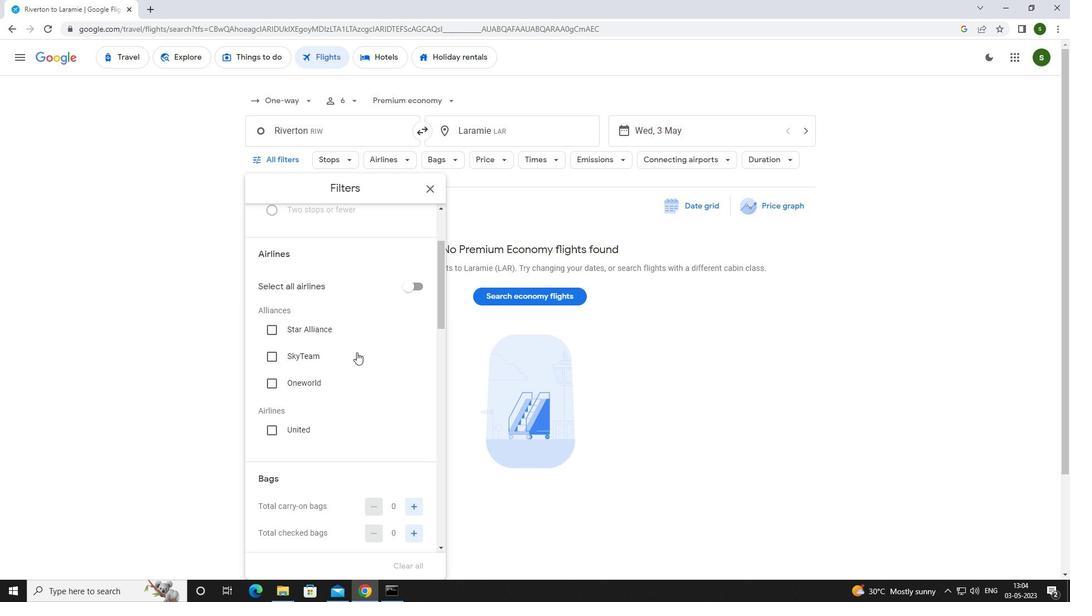 
Action: Mouse scrolled (356, 351) with delta (0, 0)
Screenshot: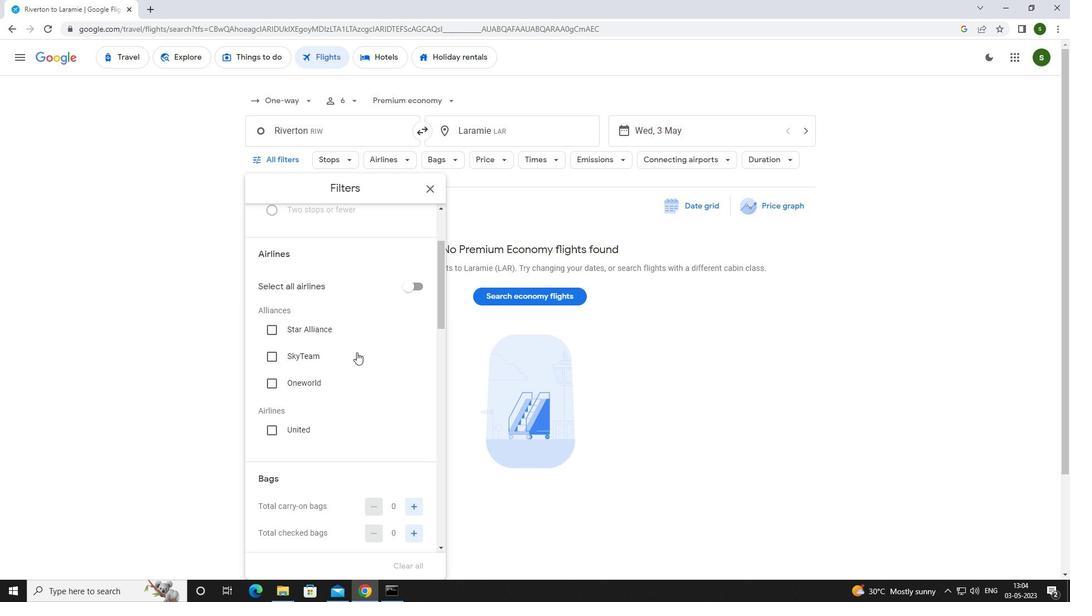 
Action: Mouse moved to (413, 367)
Screenshot: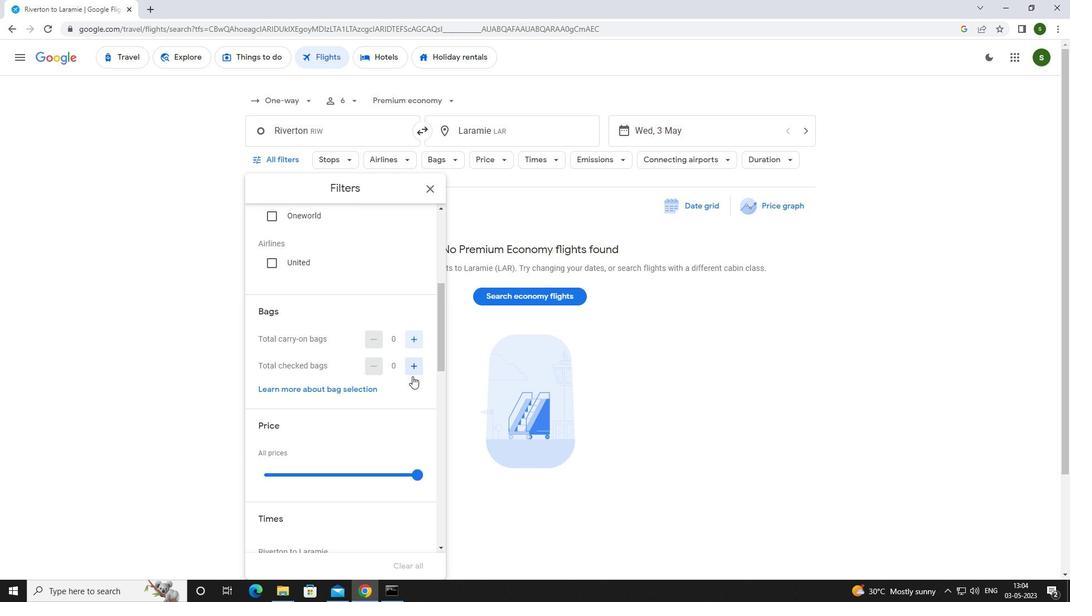 
Action: Mouse pressed left at (413, 367)
Screenshot: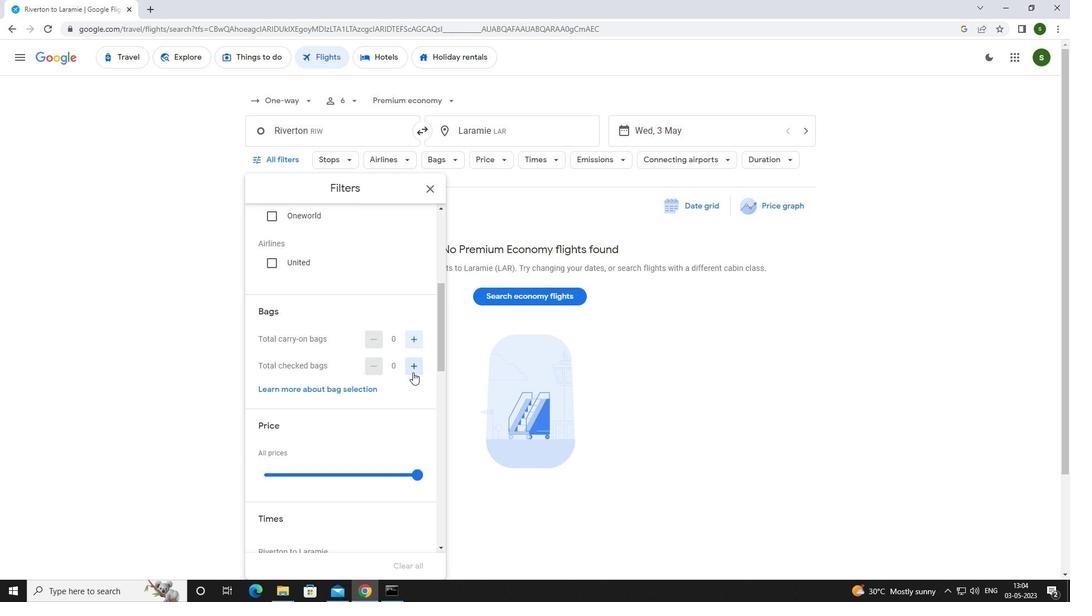 
Action: Mouse pressed left at (413, 367)
Screenshot: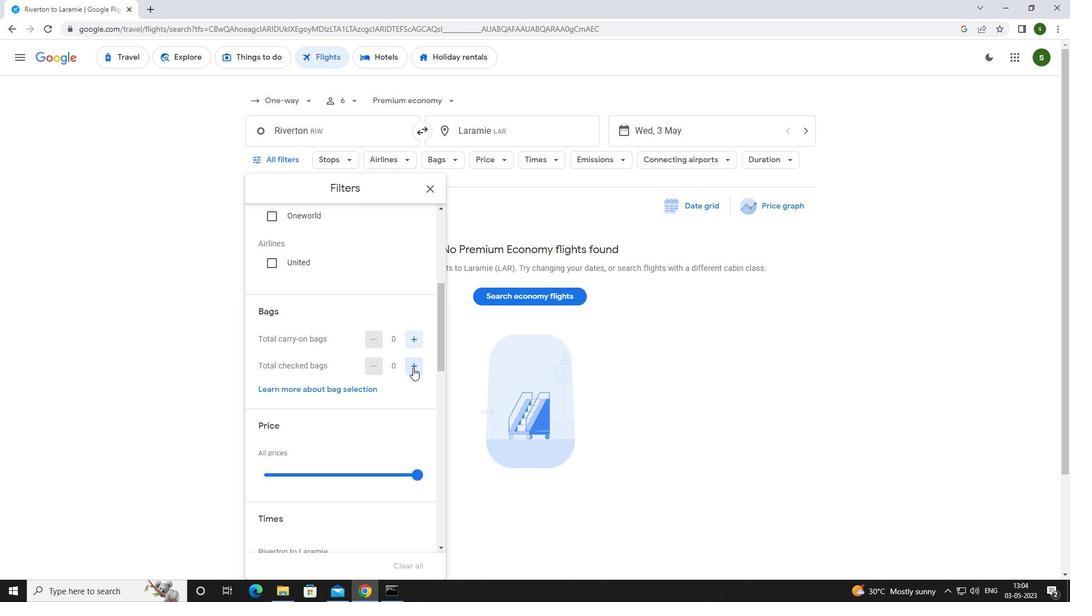 
Action: Mouse pressed left at (413, 367)
Screenshot: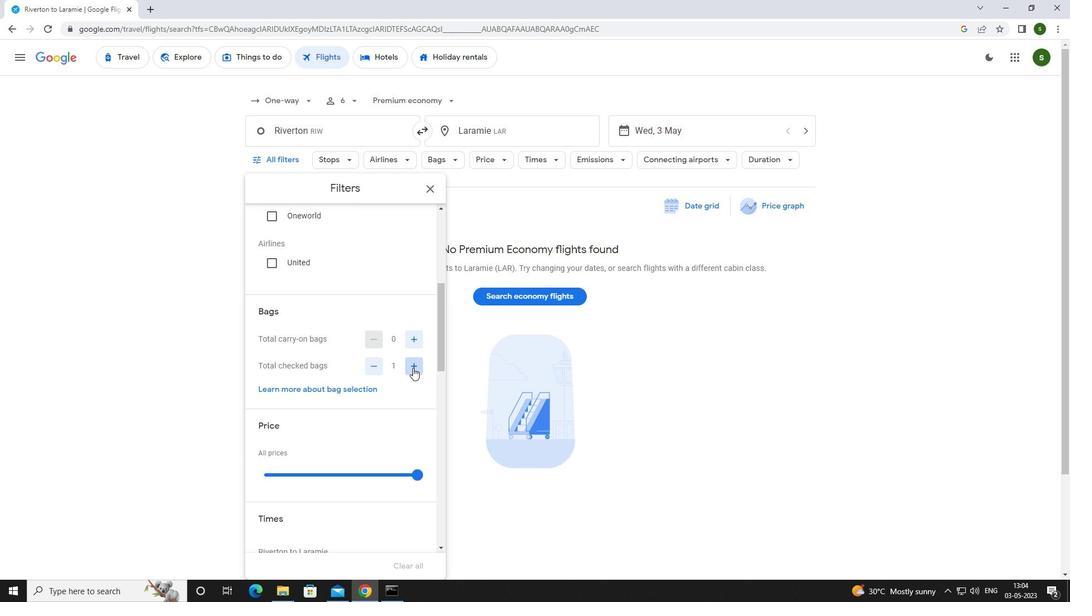 
Action: Mouse pressed left at (413, 367)
Screenshot: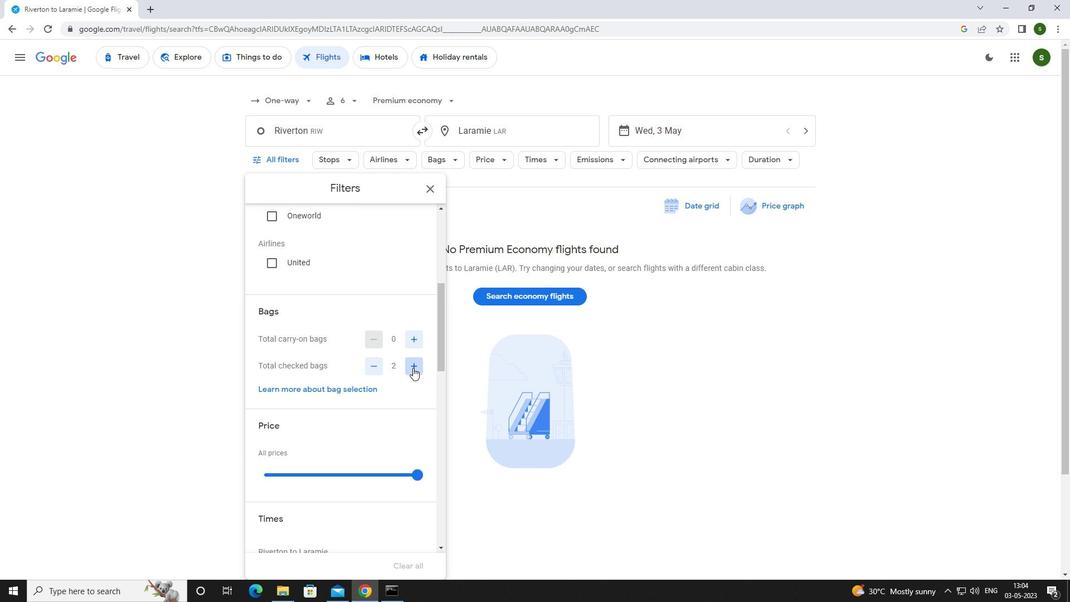 
Action: Mouse pressed left at (413, 367)
Screenshot: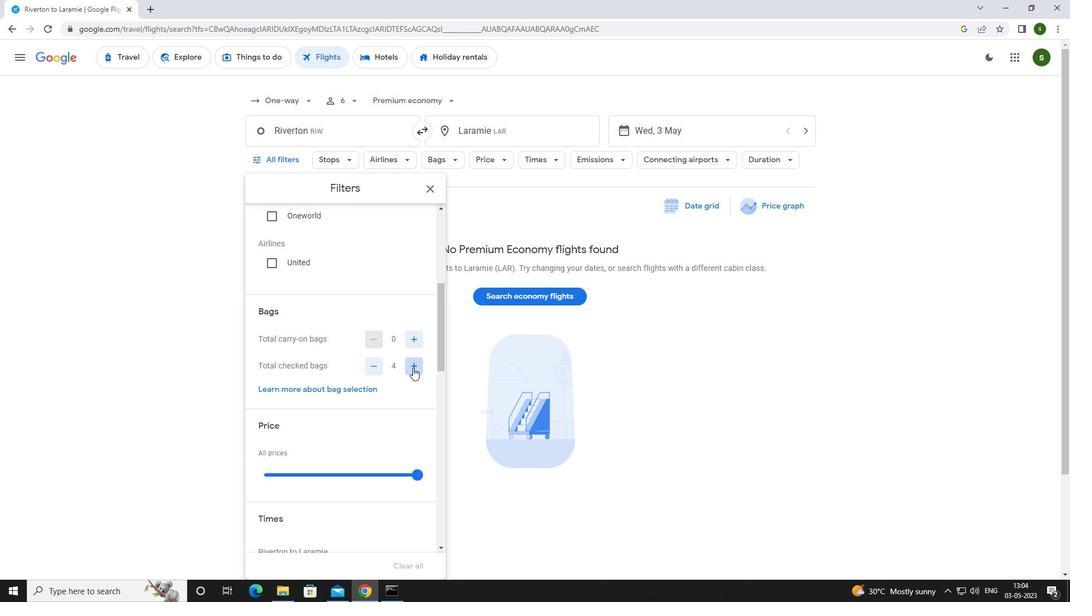
Action: Mouse scrolled (413, 367) with delta (0, 0)
Screenshot: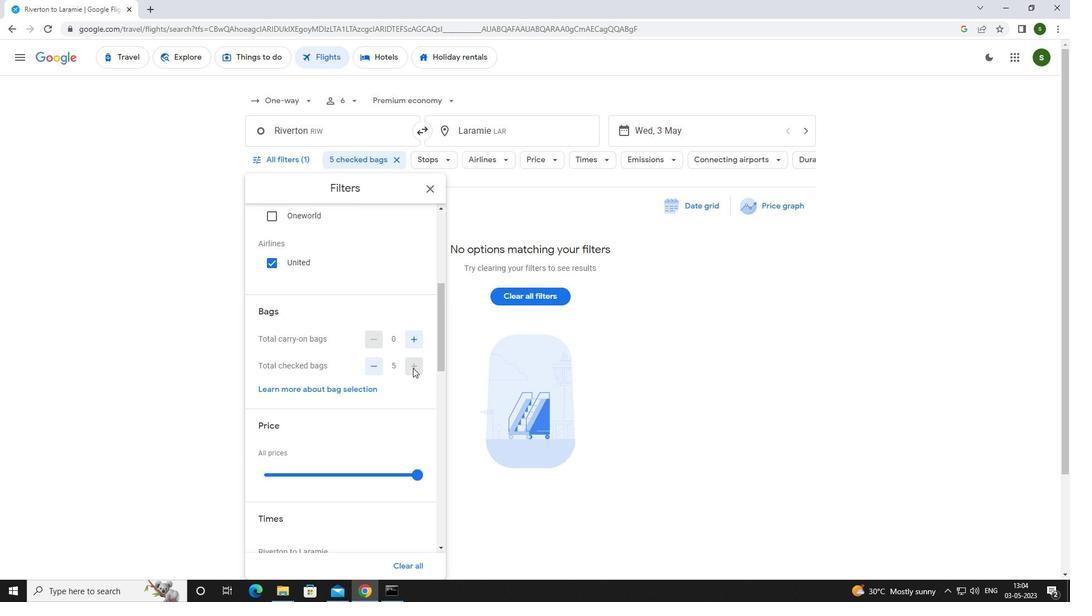 
Action: Mouse scrolled (413, 367) with delta (0, 0)
Screenshot: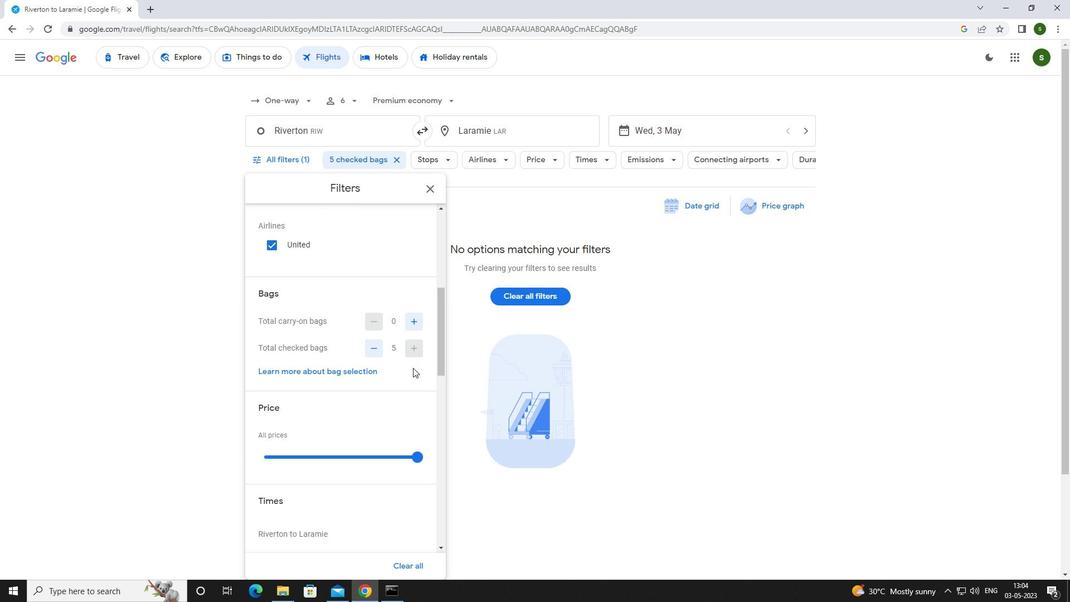 
Action: Mouse moved to (415, 365)
Screenshot: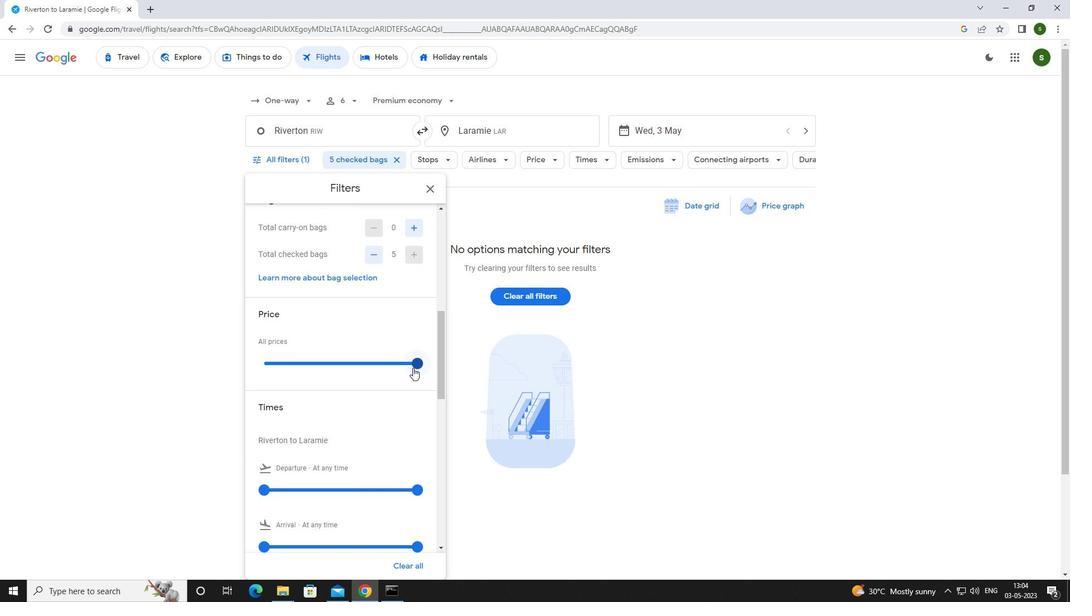 
Action: Mouse pressed left at (415, 365)
Screenshot: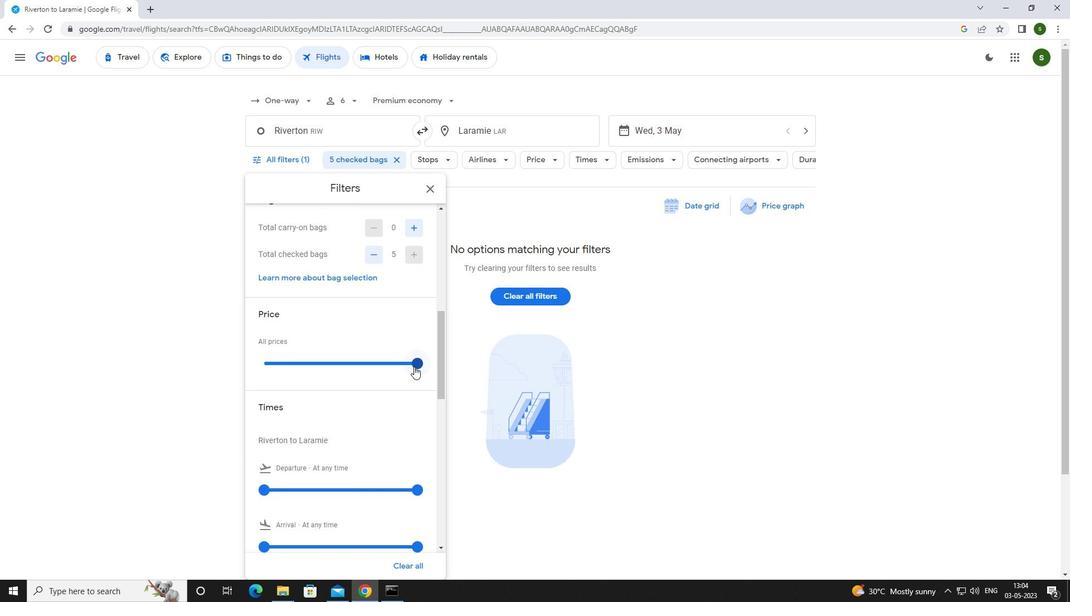 
Action: Mouse scrolled (415, 364) with delta (0, 0)
Screenshot: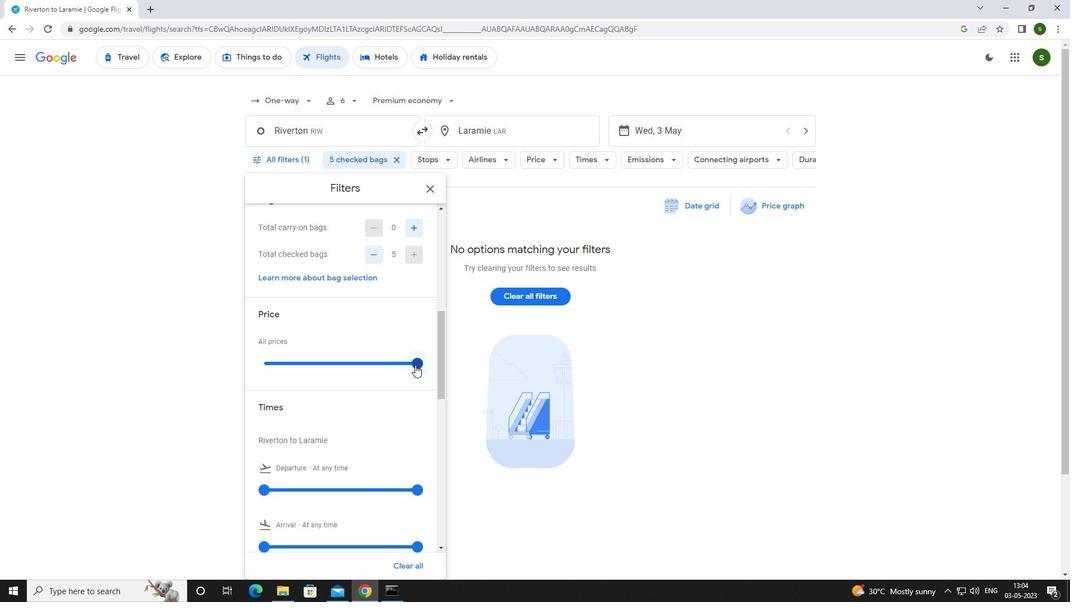 
Action: Mouse scrolled (415, 364) with delta (0, 0)
Screenshot: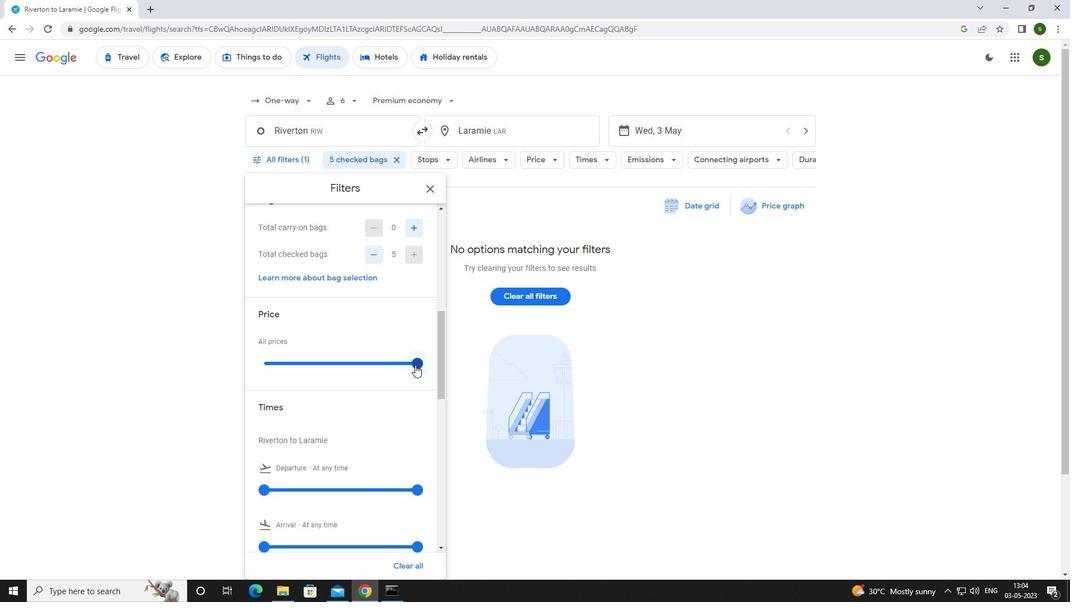 
Action: Mouse moved to (262, 379)
Screenshot: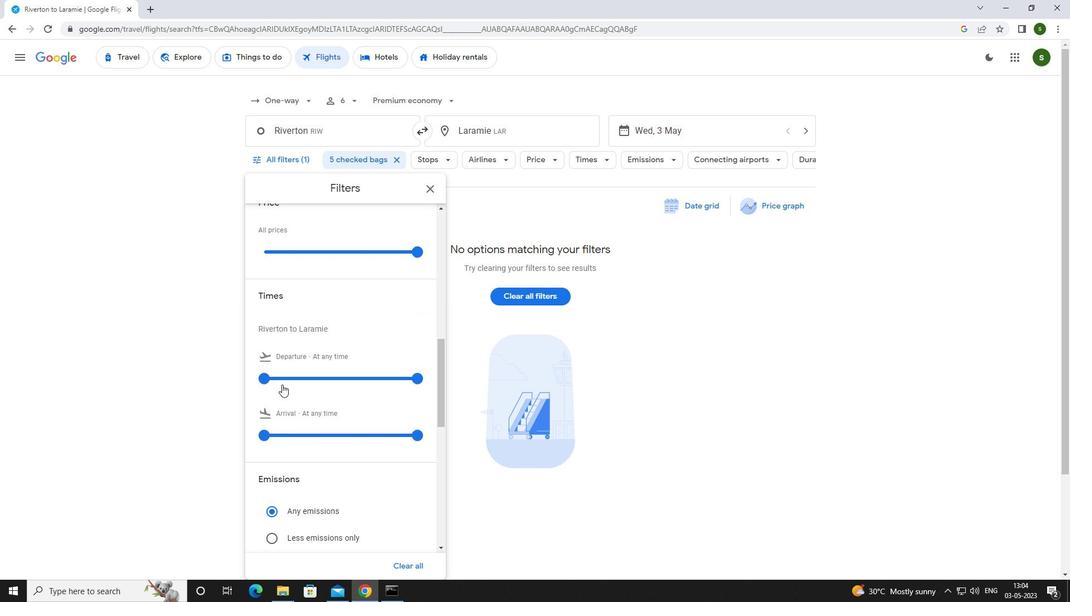 
Action: Mouse pressed left at (262, 379)
Screenshot: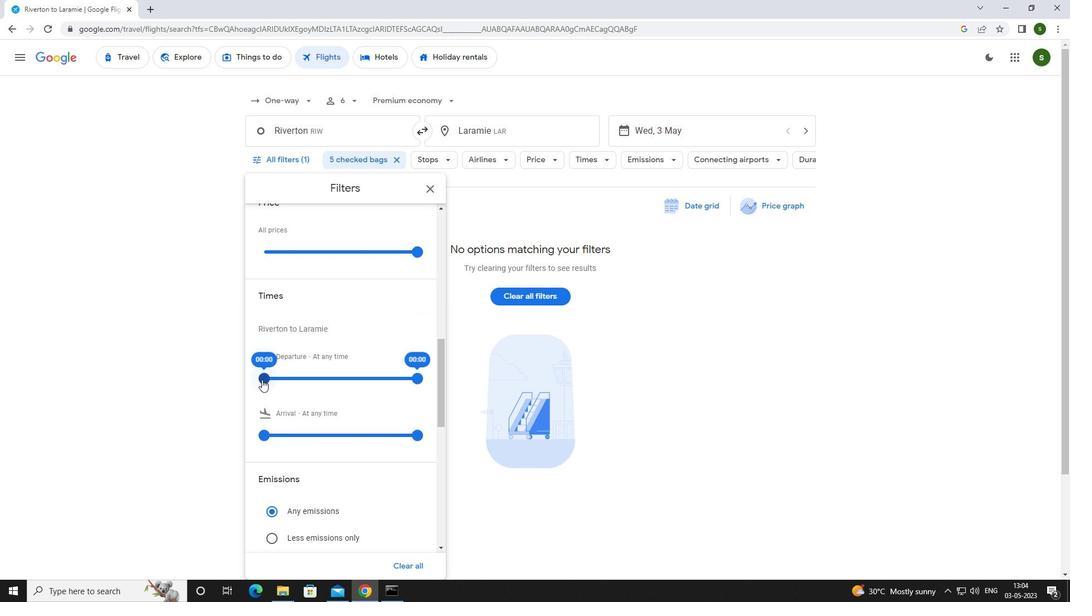 
Action: Mouse moved to (646, 383)
Screenshot: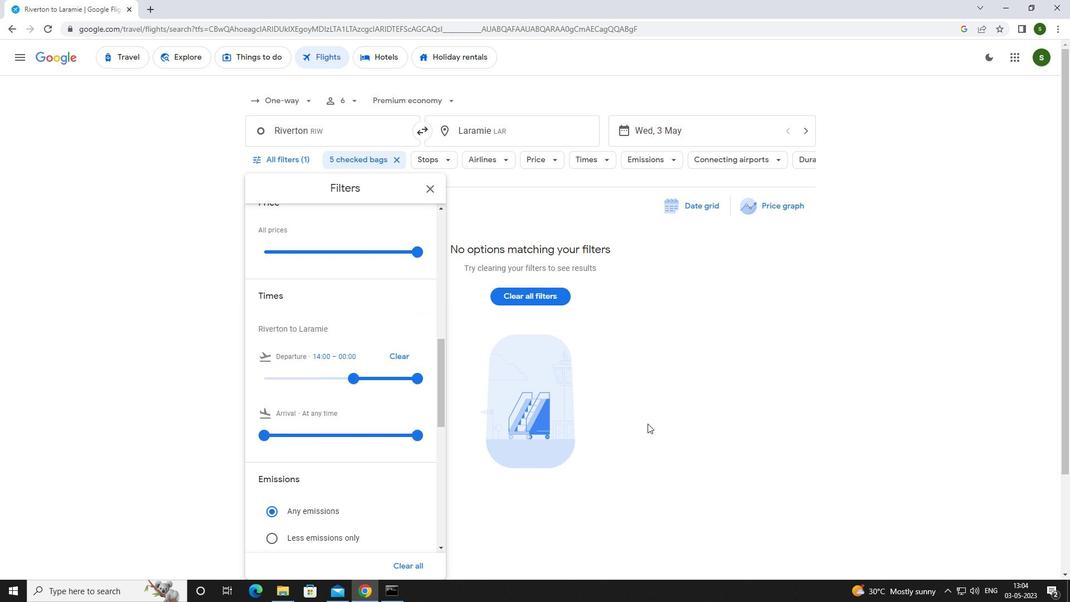 
Action: Mouse pressed left at (646, 383)
Screenshot: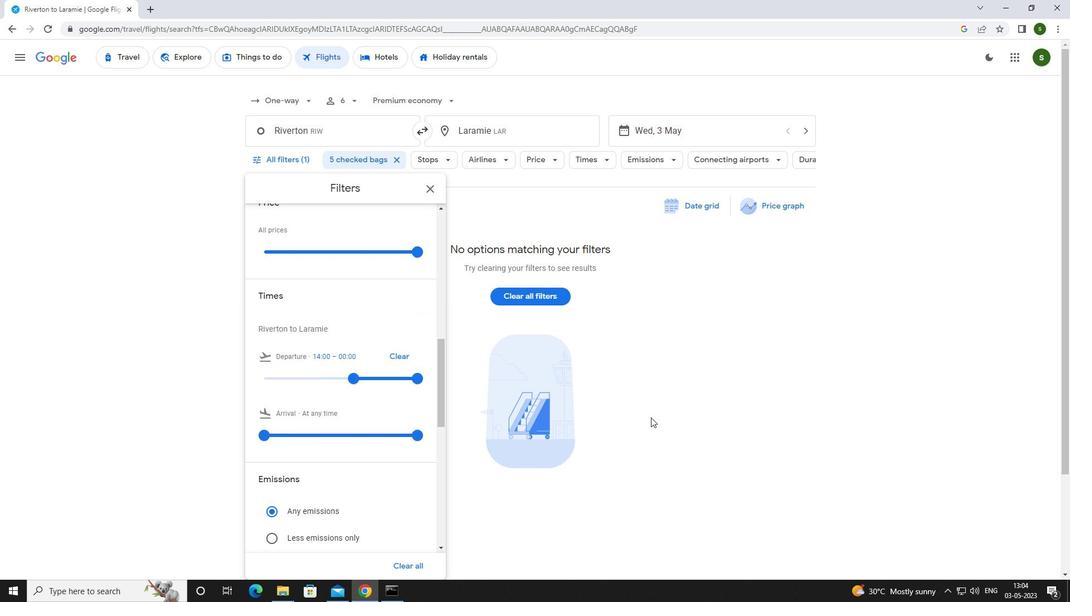 
Action: Mouse moved to (634, 375)
Screenshot: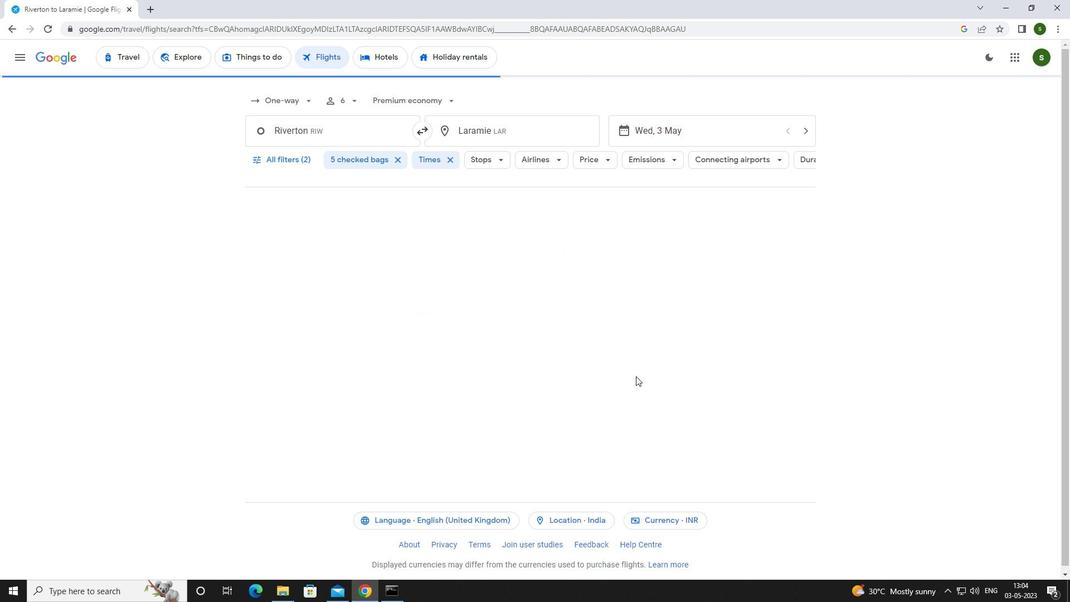 
